 Task: Find connections with filter location Palma with filter topic #Recruitmentwith filter profile language English with filter current company UFLEX Group with filter school Vivekanand School with filter industry Wind Electric Power Generation with filter service category Audio Engineering with filter keywords title CEO
Action: Mouse moved to (502, 69)
Screenshot: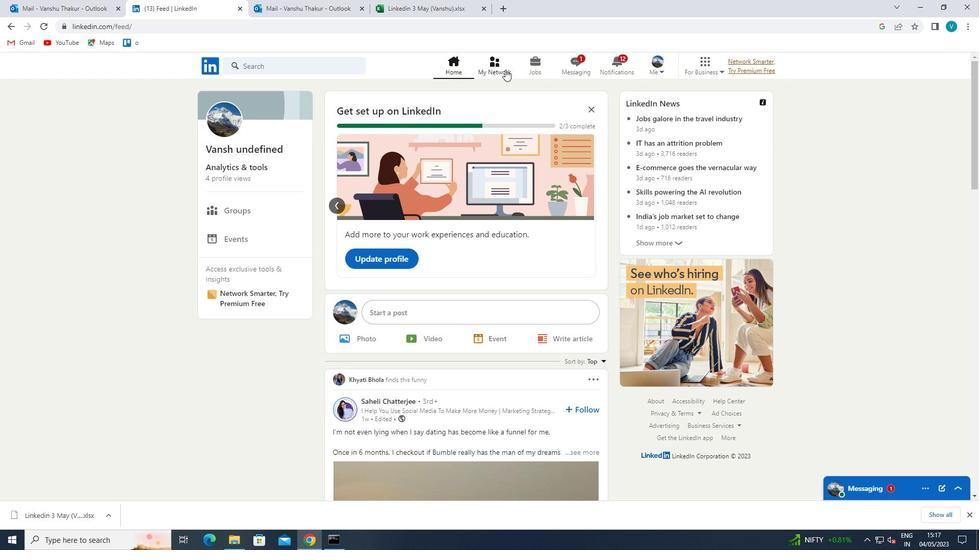 
Action: Mouse pressed left at (502, 69)
Screenshot: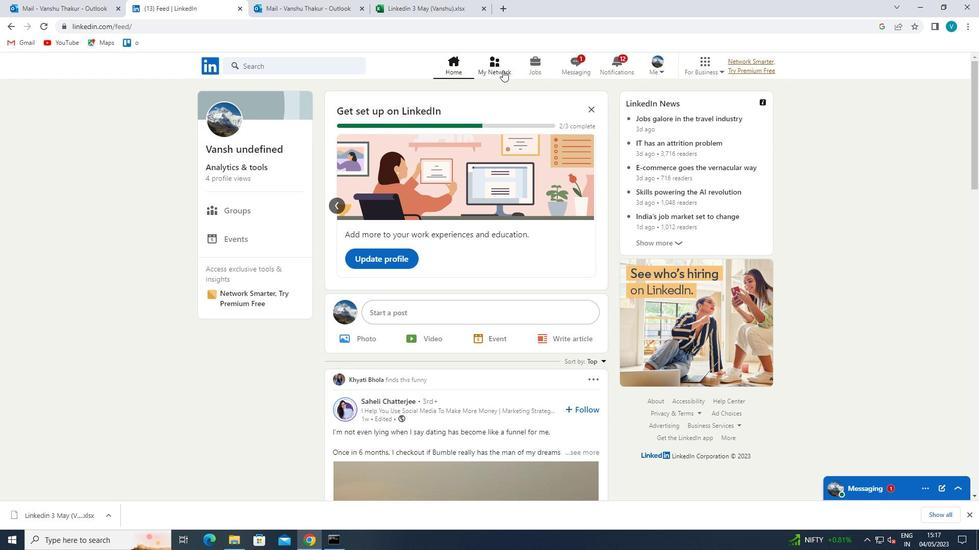 
Action: Mouse moved to (298, 120)
Screenshot: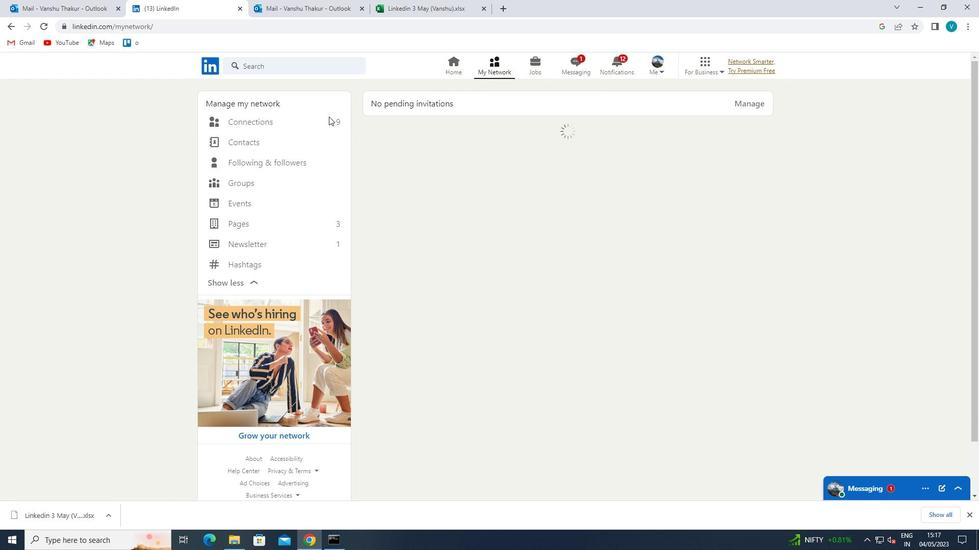 
Action: Mouse pressed left at (298, 120)
Screenshot: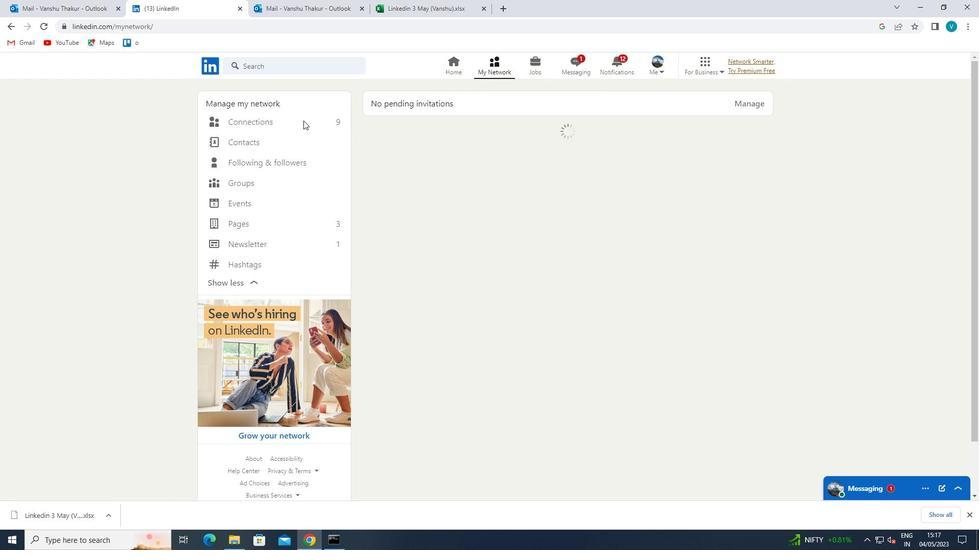 
Action: Mouse moved to (277, 125)
Screenshot: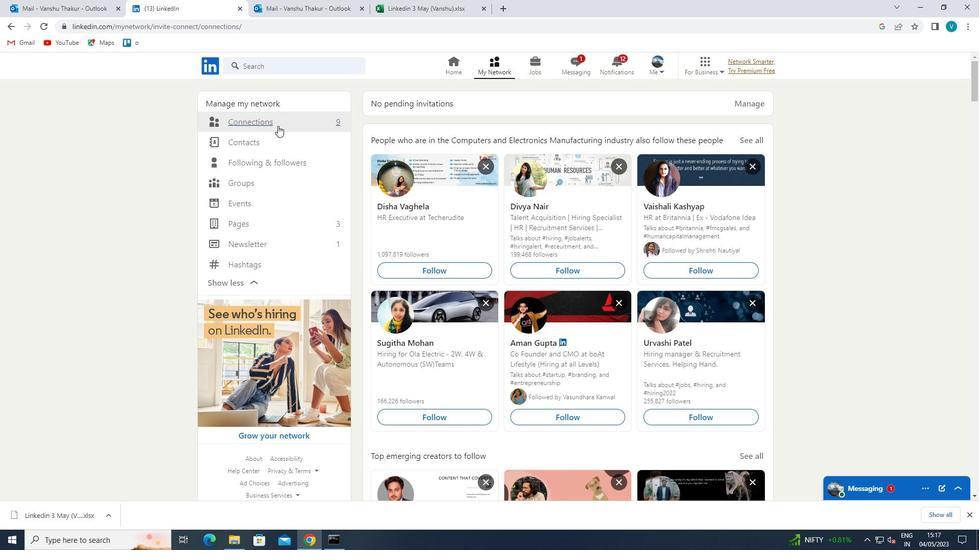 
Action: Mouse pressed left at (277, 125)
Screenshot: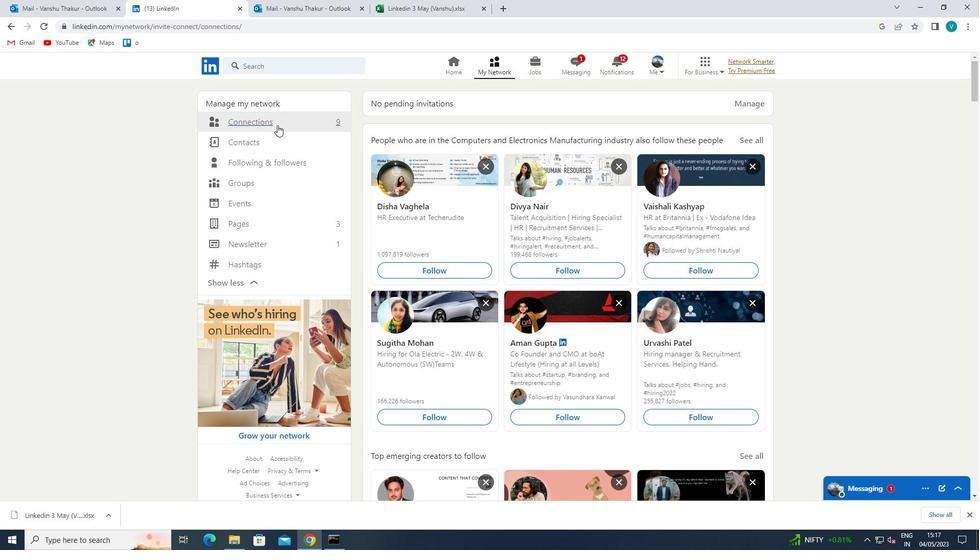 
Action: Mouse moved to (549, 120)
Screenshot: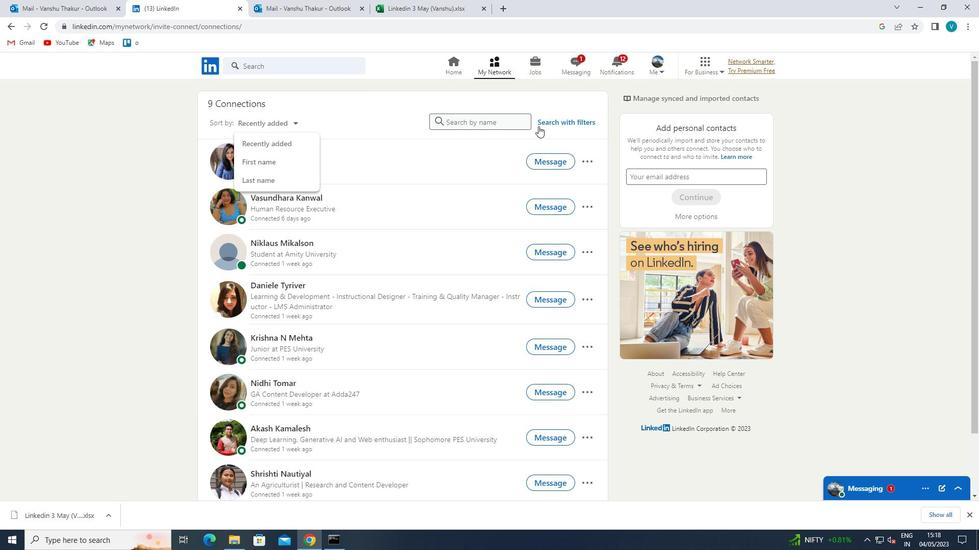 
Action: Mouse pressed left at (549, 120)
Screenshot: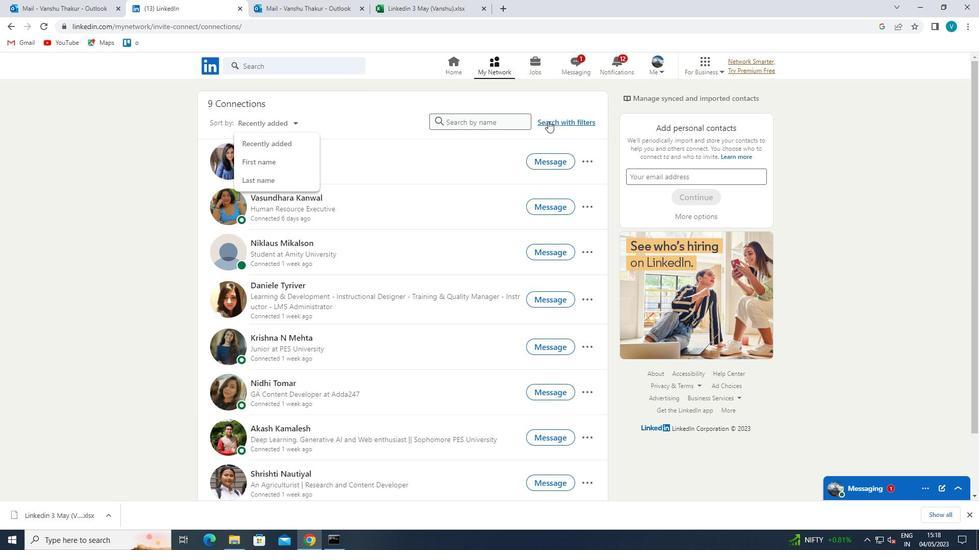 
Action: Mouse moved to (496, 96)
Screenshot: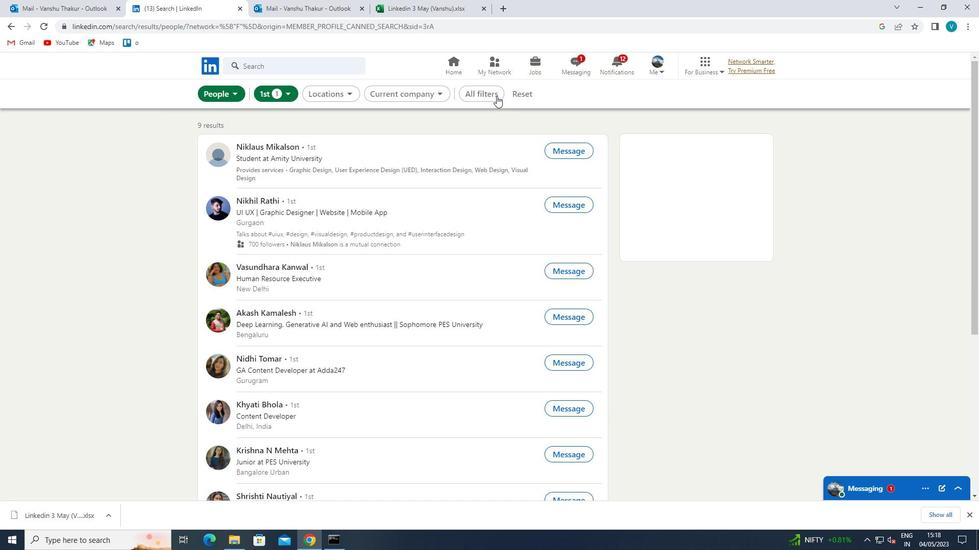 
Action: Mouse pressed left at (496, 96)
Screenshot: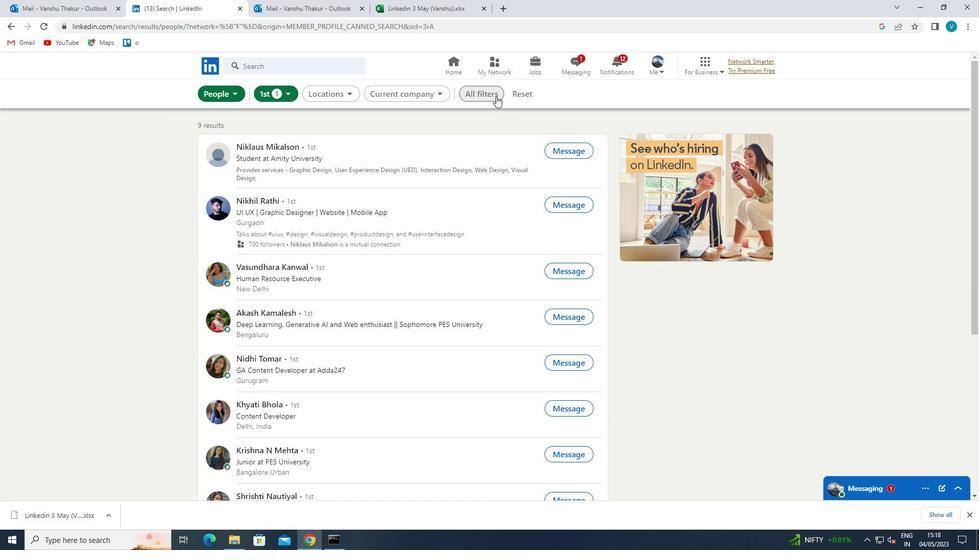 
Action: Mouse moved to (802, 225)
Screenshot: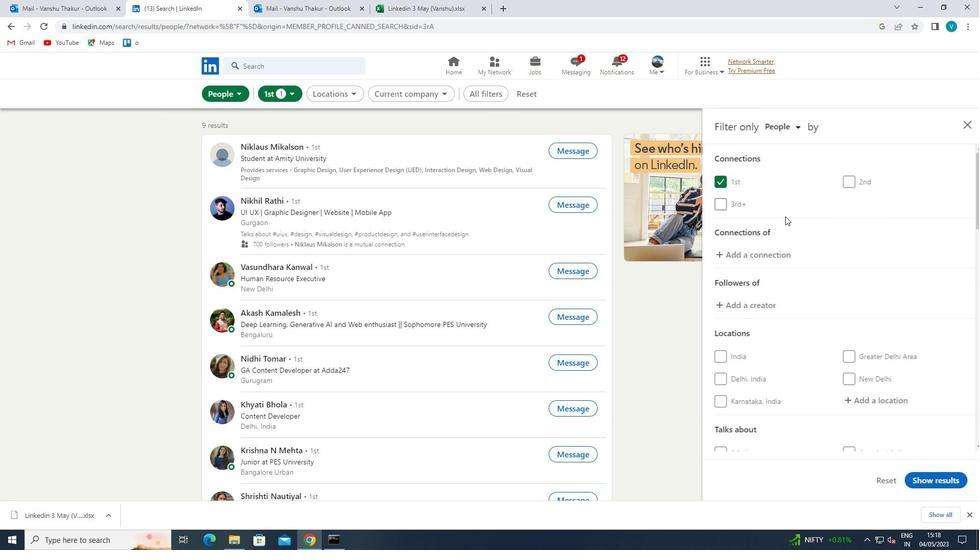 
Action: Mouse scrolled (802, 225) with delta (0, 0)
Screenshot: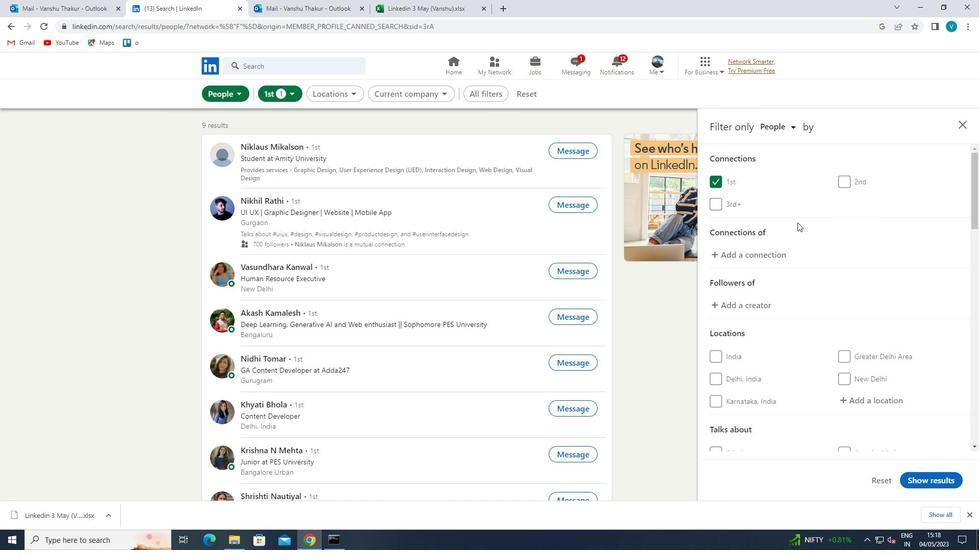 
Action: Mouse moved to (804, 227)
Screenshot: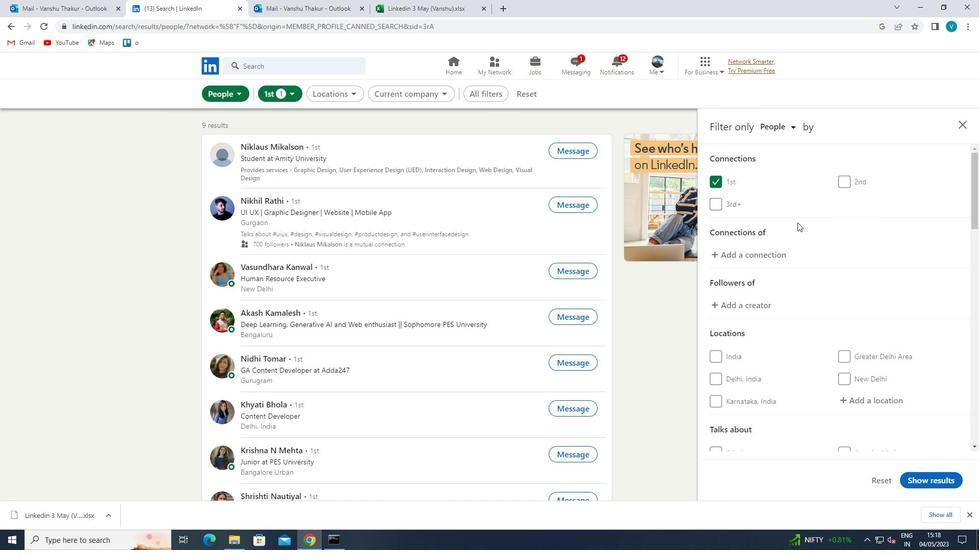 
Action: Mouse scrolled (804, 226) with delta (0, 0)
Screenshot: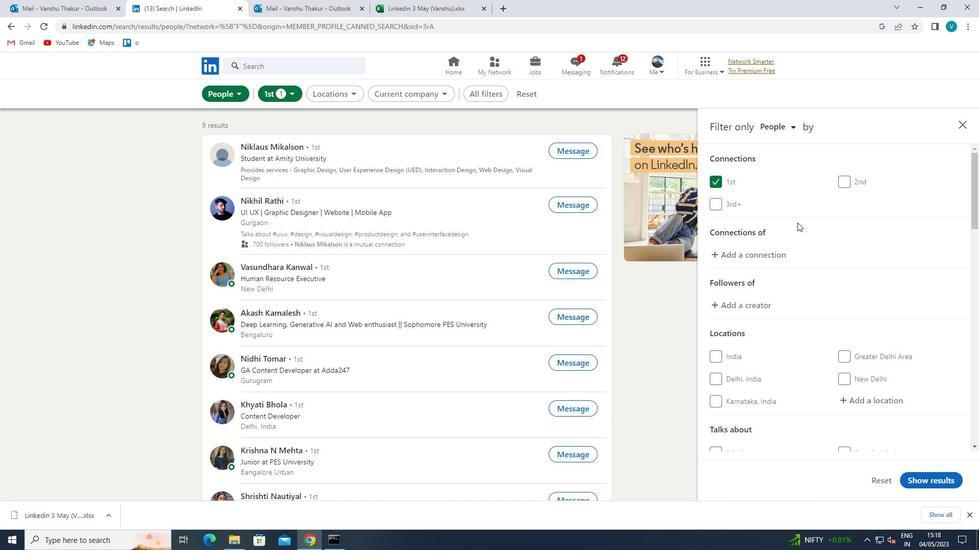 
Action: Mouse moved to (848, 293)
Screenshot: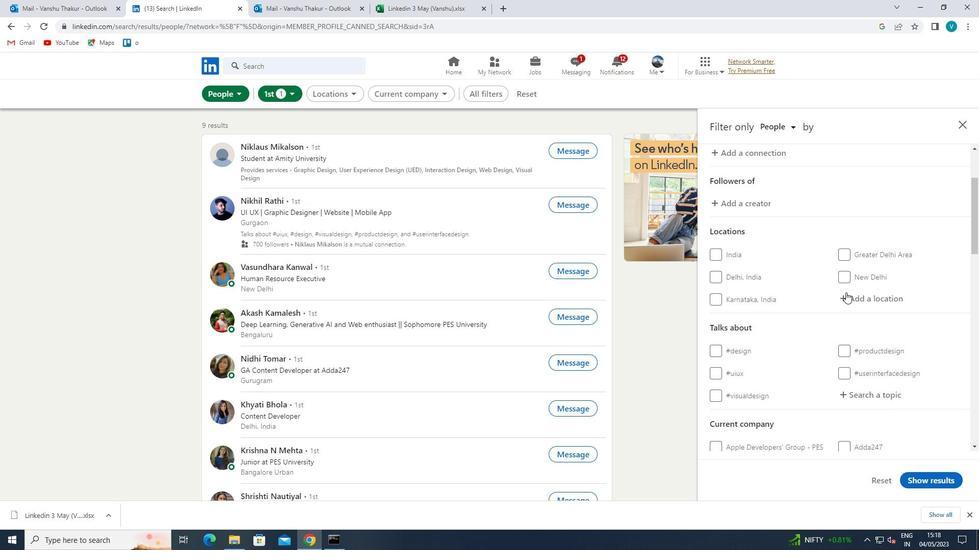 
Action: Mouse pressed left at (848, 293)
Screenshot: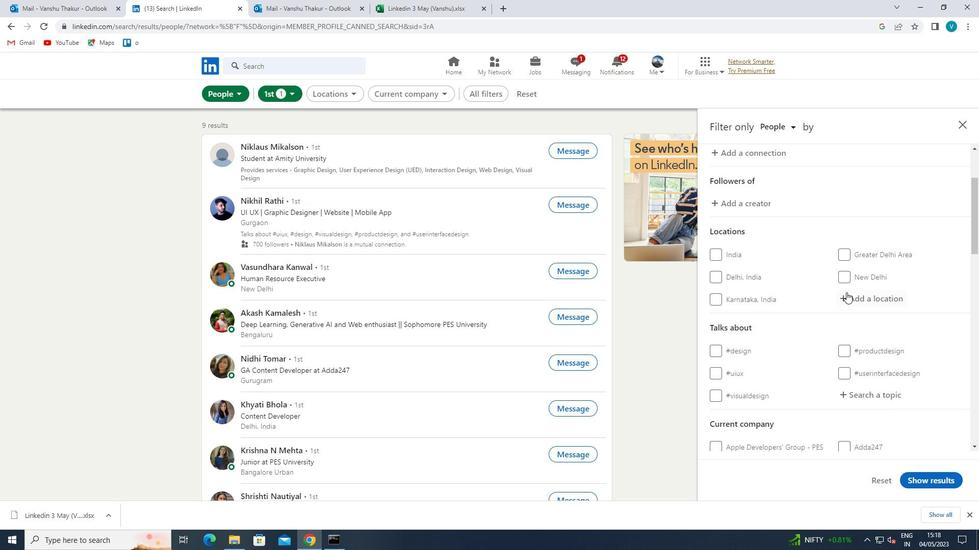 
Action: Mouse moved to (739, 269)
Screenshot: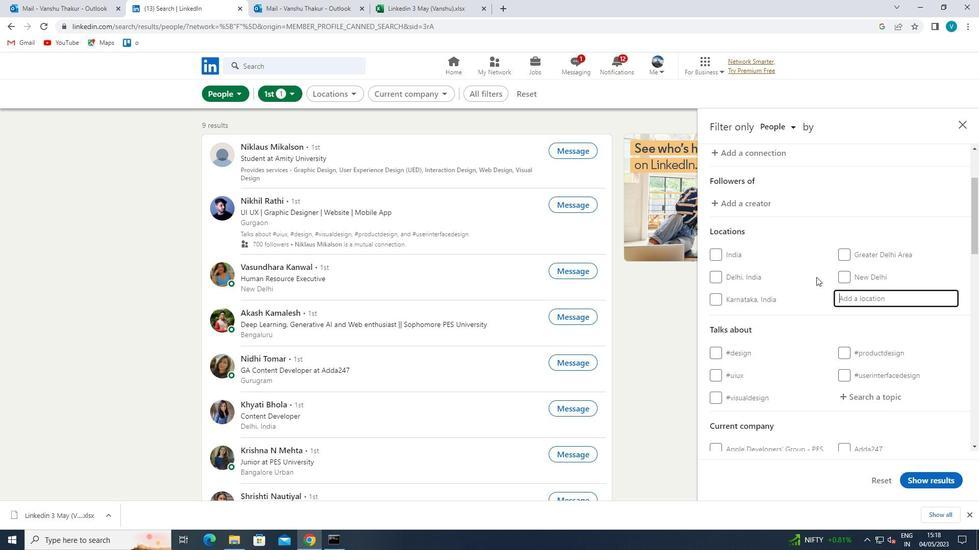 
Action: Key pressed <Key.shift>PALMA
Screenshot: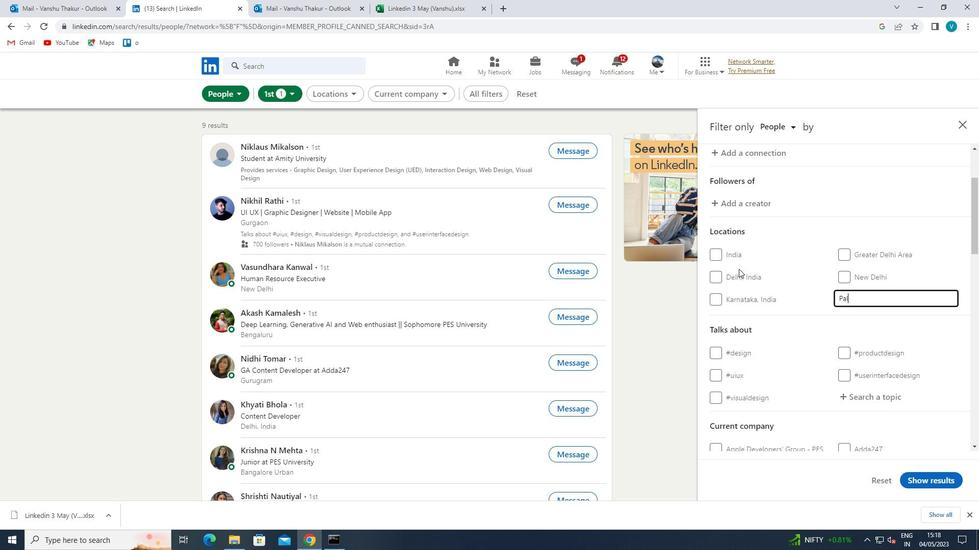 
Action: Mouse moved to (744, 311)
Screenshot: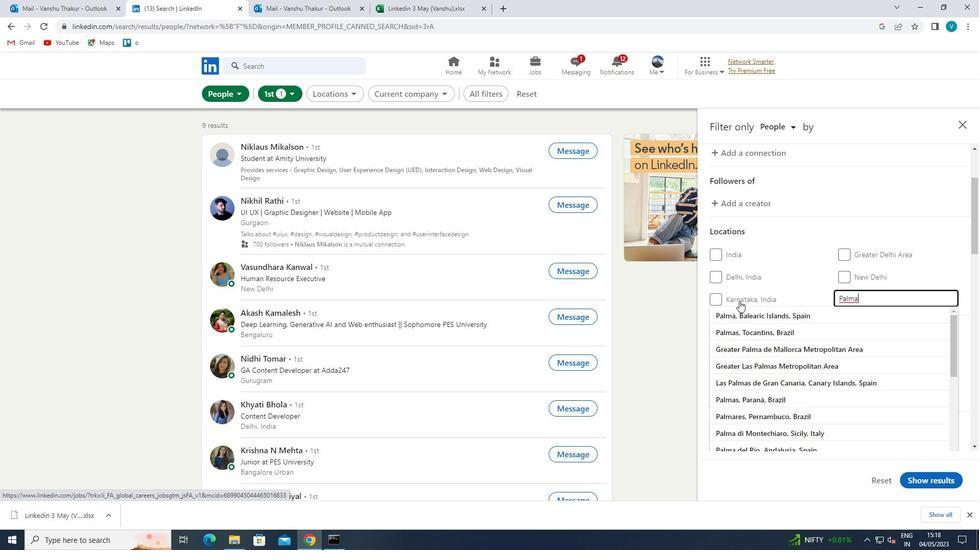 
Action: Mouse pressed left at (744, 311)
Screenshot: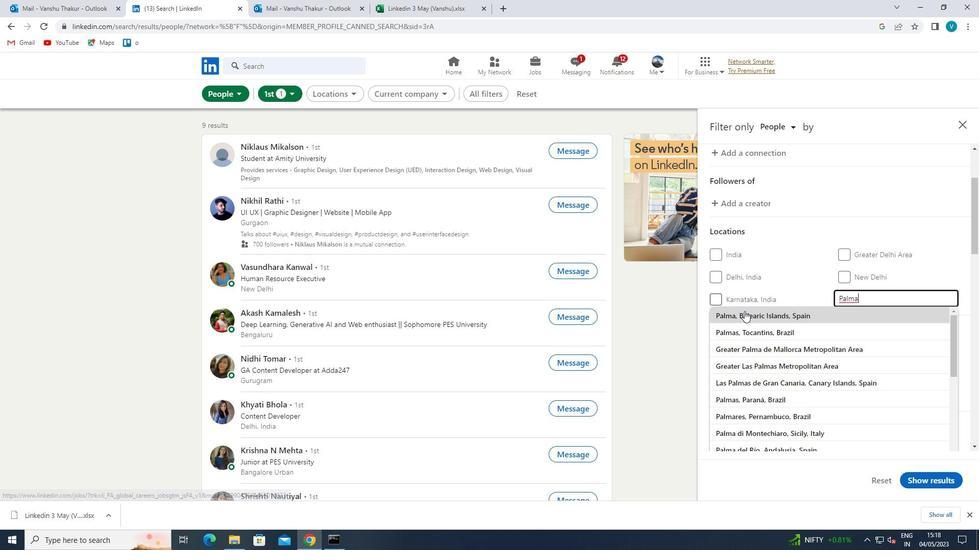 
Action: Mouse moved to (836, 324)
Screenshot: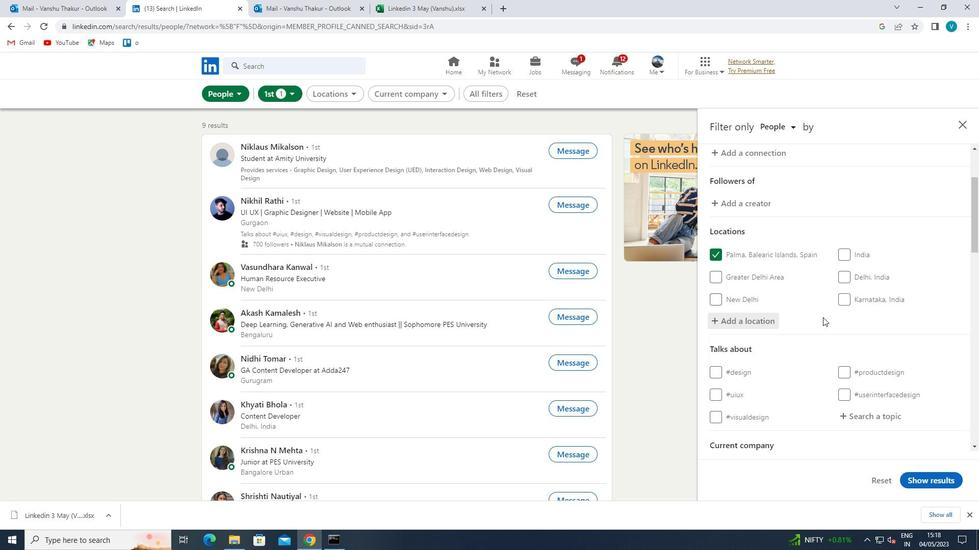 
Action: Mouse scrolled (836, 323) with delta (0, 0)
Screenshot: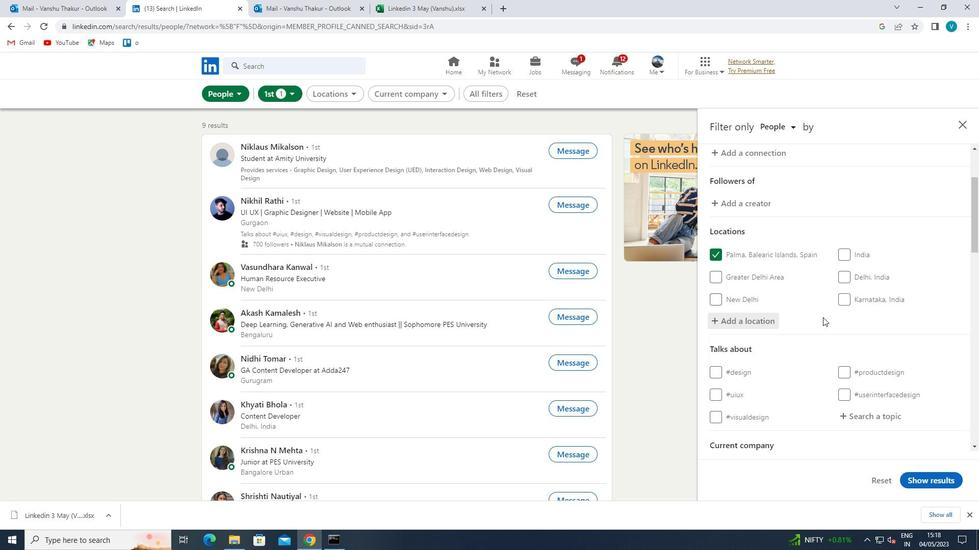 
Action: Mouse moved to (838, 325)
Screenshot: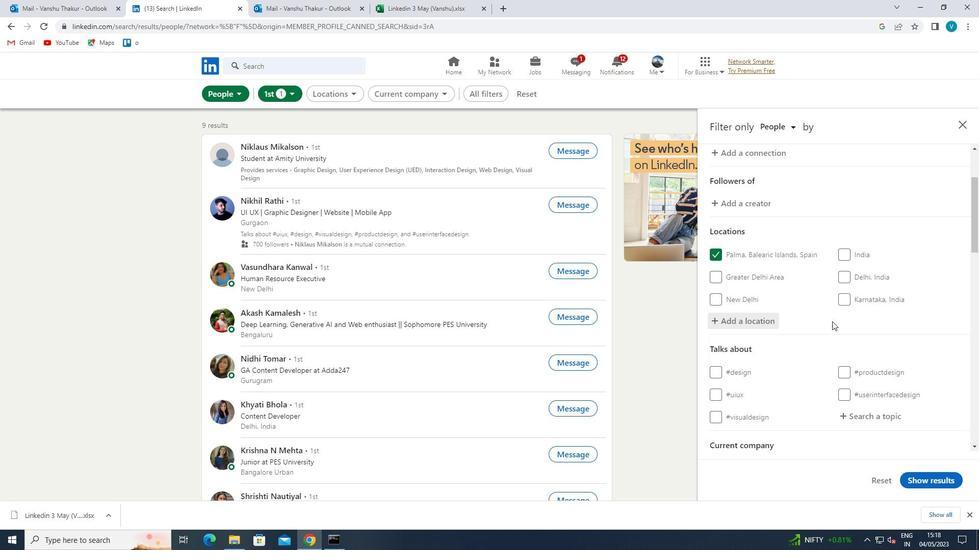 
Action: Mouse scrolled (838, 325) with delta (0, 0)
Screenshot: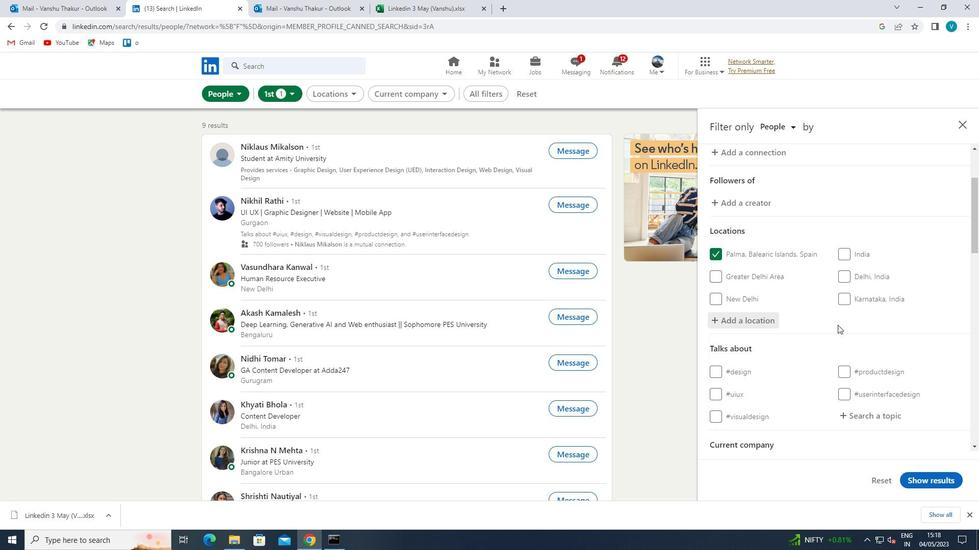 
Action: Mouse moved to (869, 314)
Screenshot: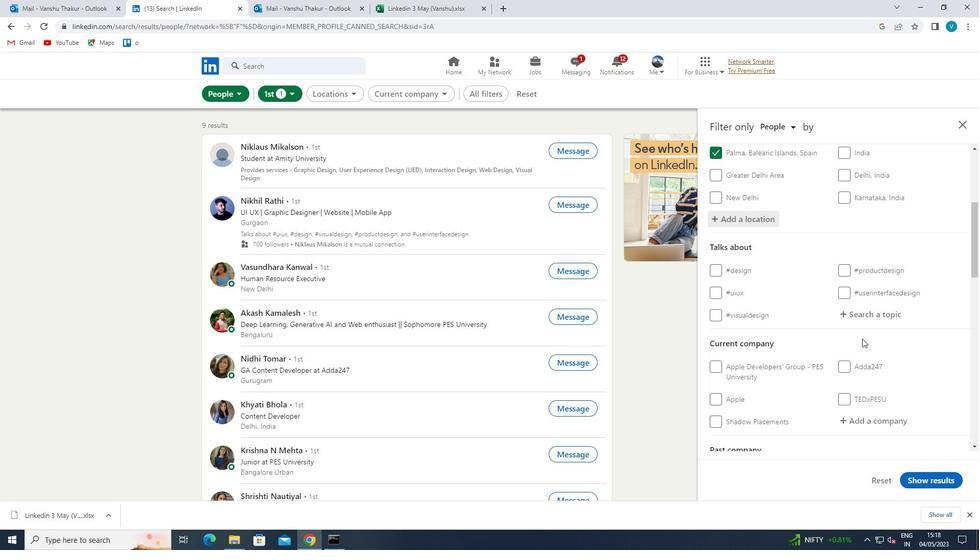 
Action: Mouse pressed left at (869, 314)
Screenshot: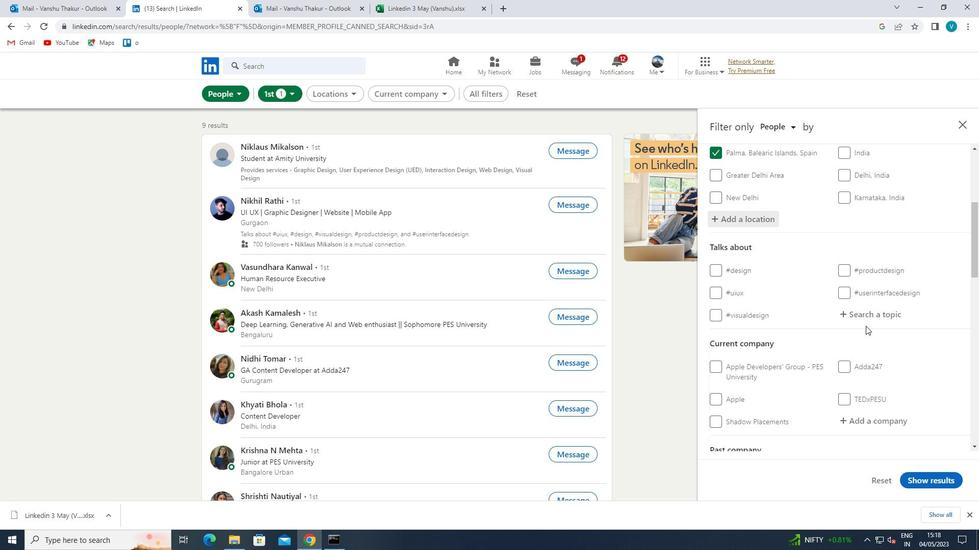 
Action: Mouse moved to (870, 314)
Screenshot: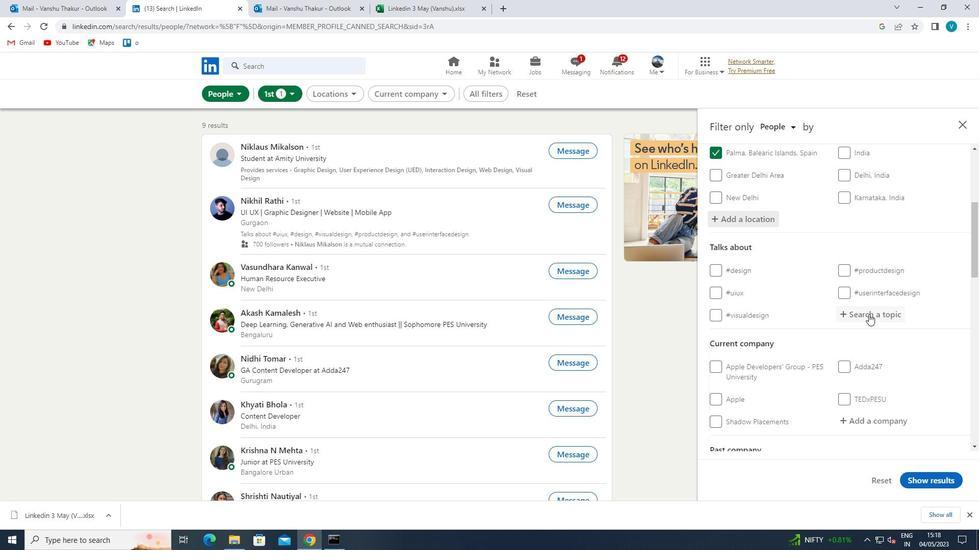 
Action: Key pressed RECRUIT
Screenshot: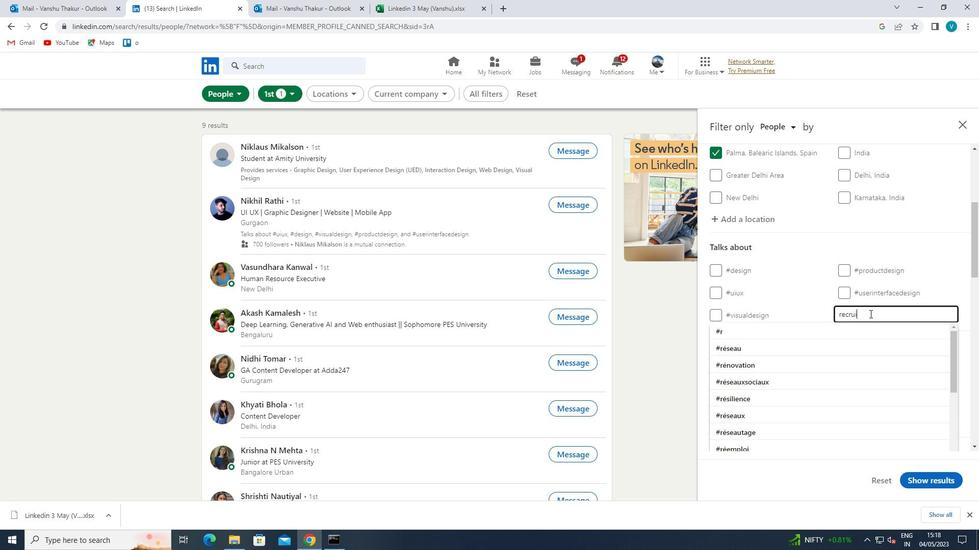 
Action: Mouse moved to (819, 328)
Screenshot: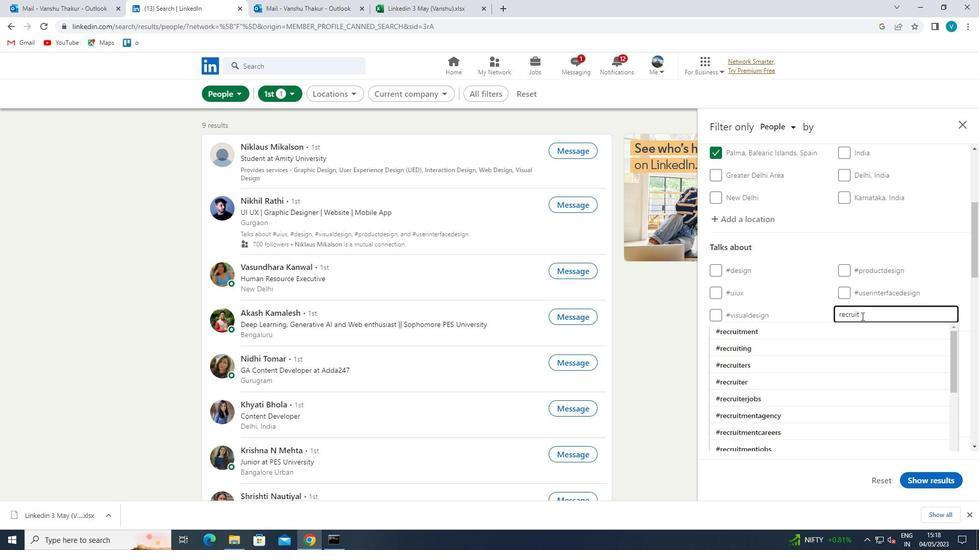 
Action: Mouse pressed left at (819, 328)
Screenshot: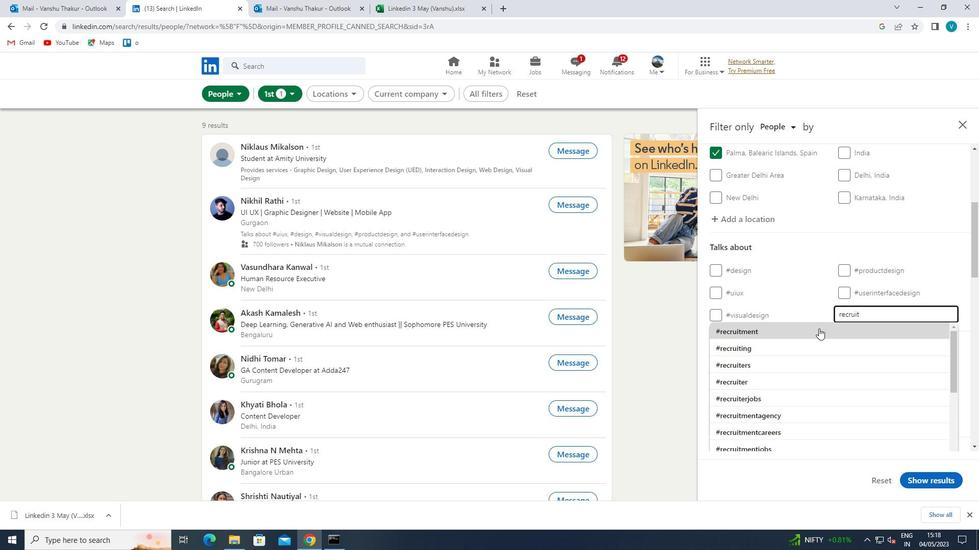 
Action: Mouse scrolled (819, 328) with delta (0, 0)
Screenshot: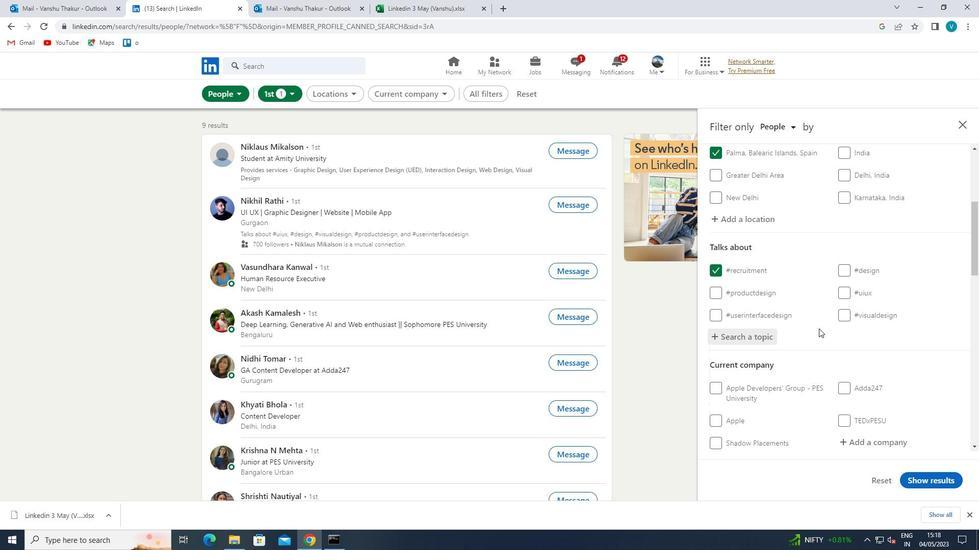 
Action: Mouse scrolled (819, 328) with delta (0, 0)
Screenshot: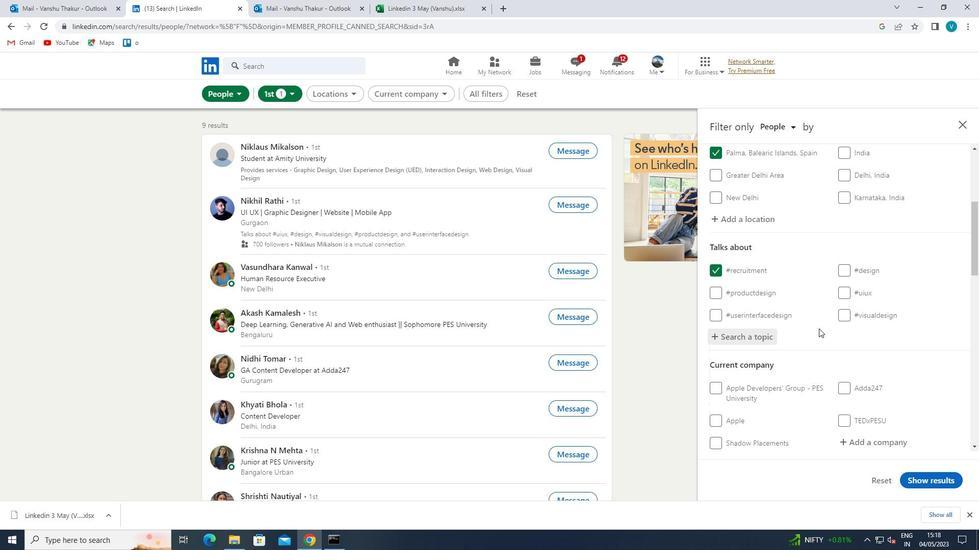 
Action: Mouse scrolled (819, 328) with delta (0, 0)
Screenshot: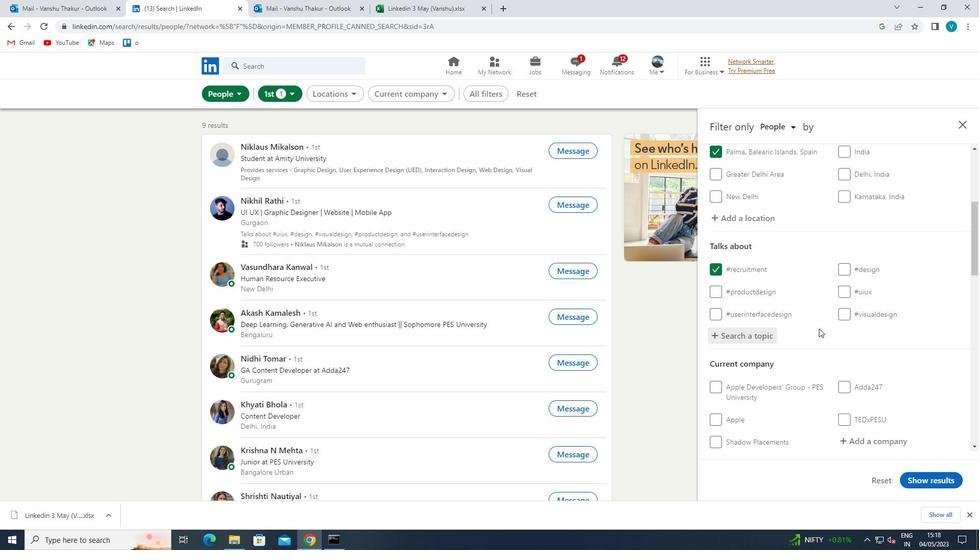 
Action: Mouse scrolled (819, 328) with delta (0, 0)
Screenshot: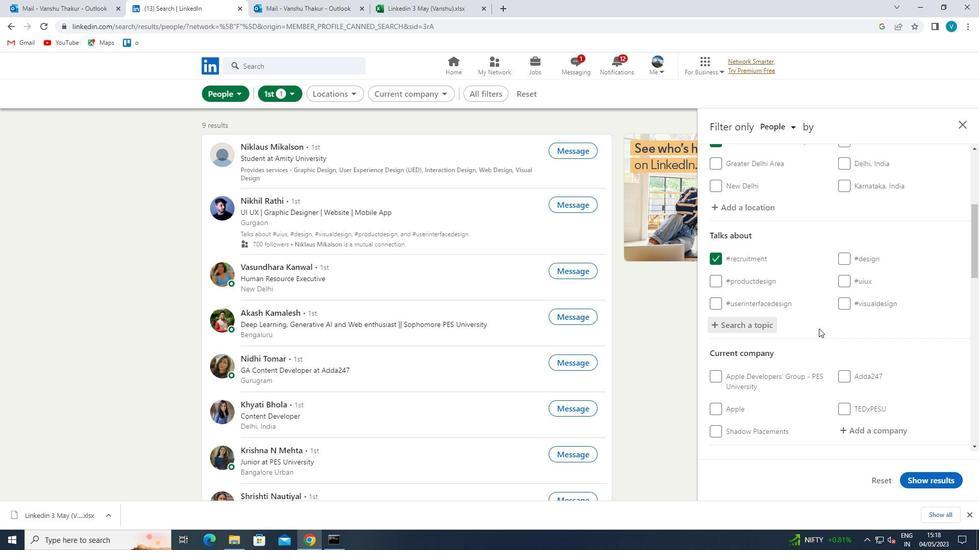 
Action: Mouse scrolled (819, 328) with delta (0, 0)
Screenshot: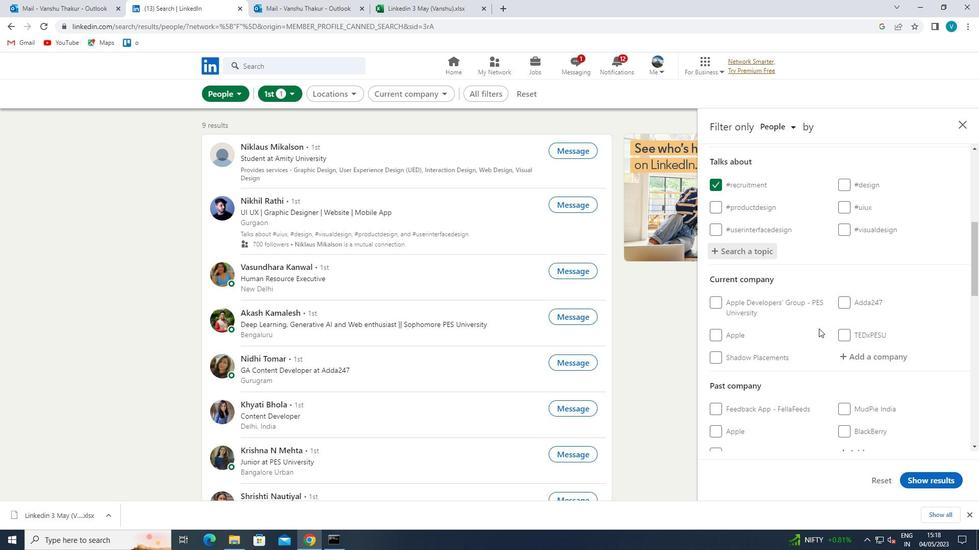 
Action: Mouse scrolled (819, 328) with delta (0, 0)
Screenshot: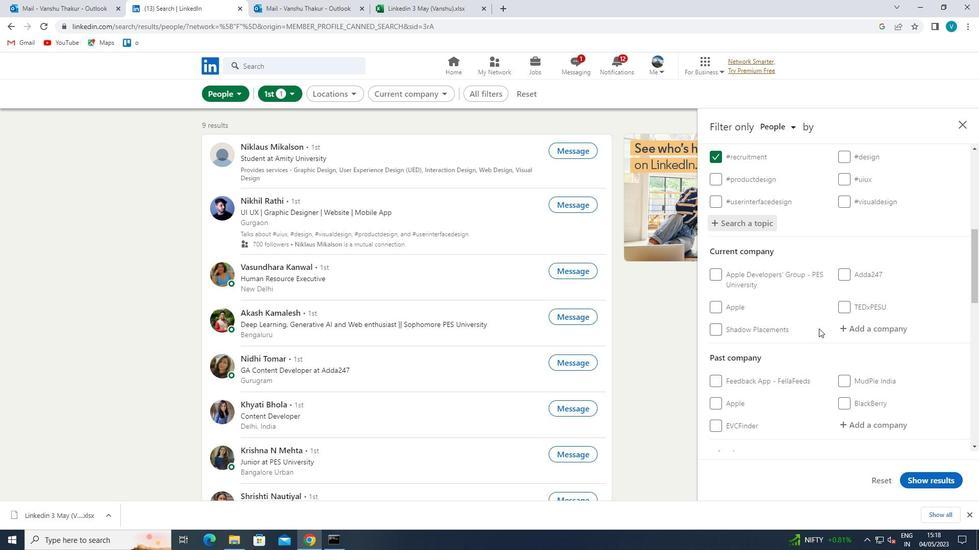 
Action: Mouse scrolled (819, 328) with delta (0, 0)
Screenshot: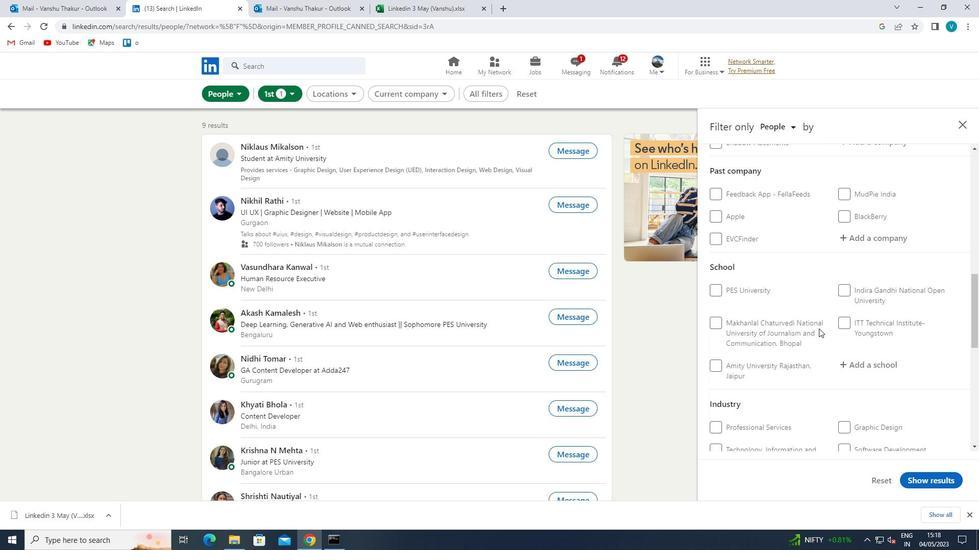 
Action: Mouse scrolled (819, 328) with delta (0, 0)
Screenshot: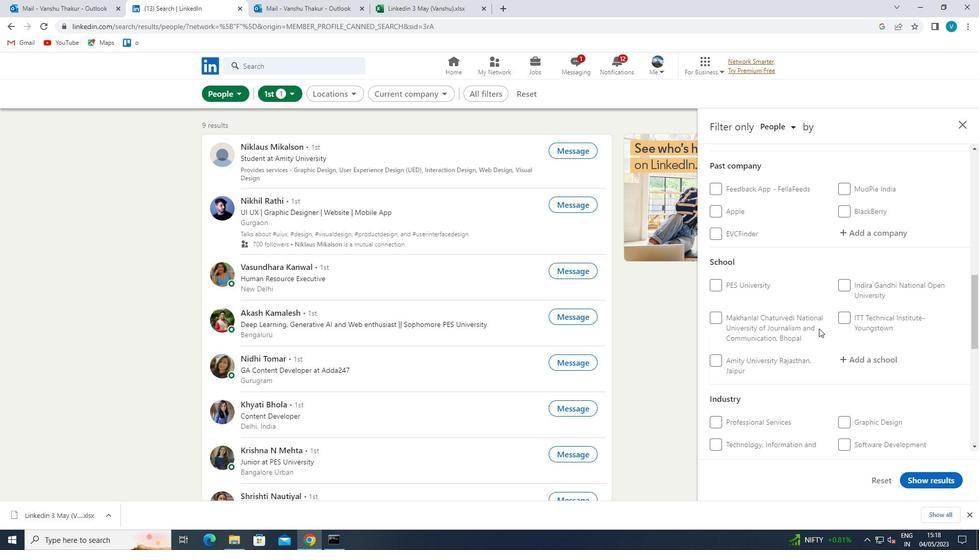 
Action: Mouse moved to (717, 436)
Screenshot: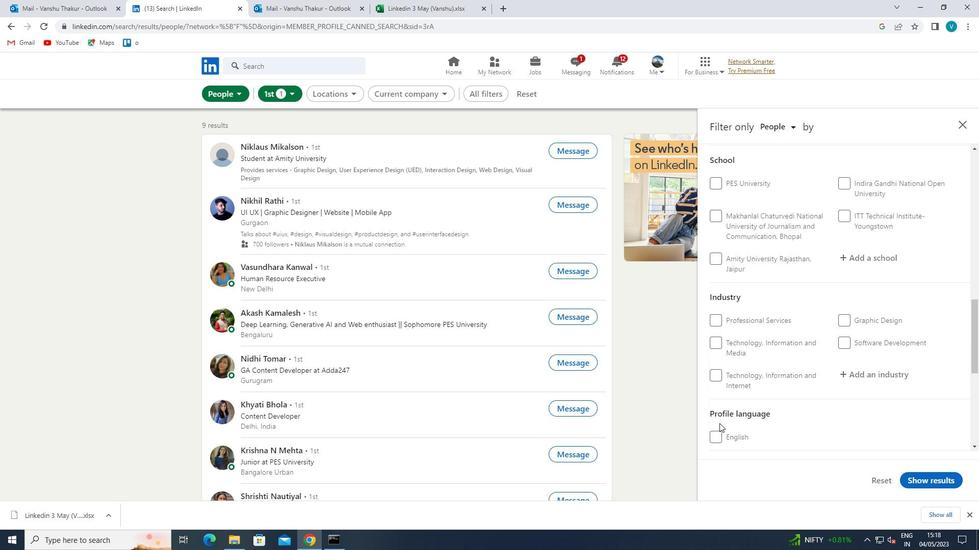 
Action: Mouse pressed left at (717, 436)
Screenshot: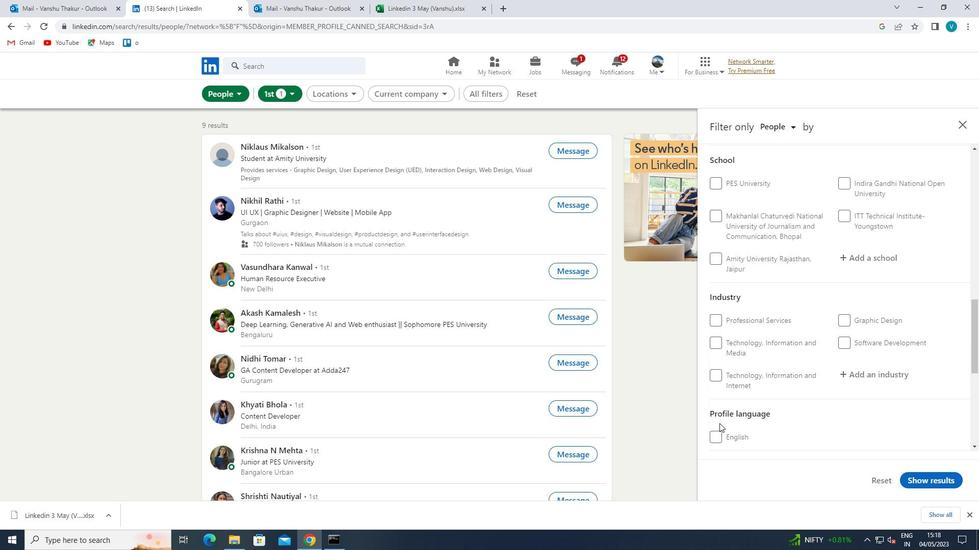 
Action: Mouse moved to (822, 417)
Screenshot: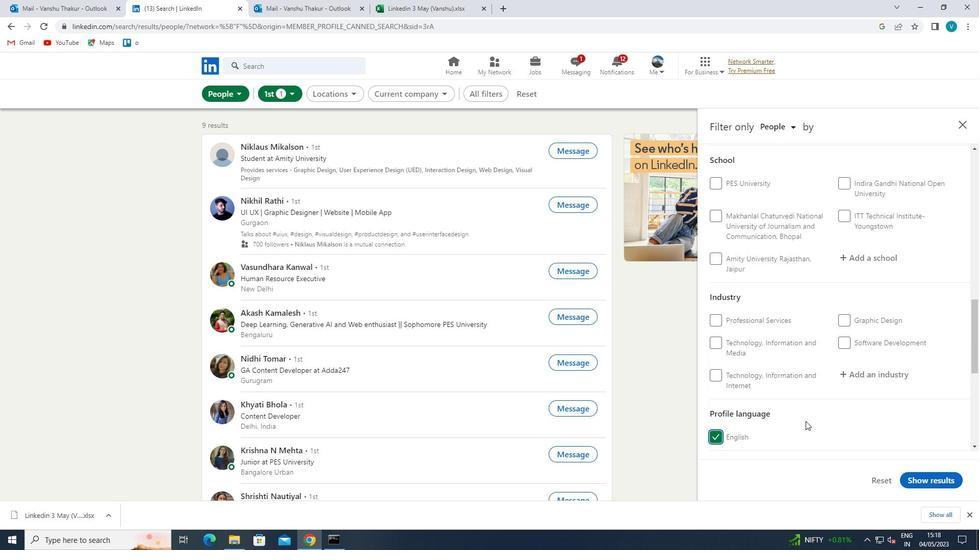 
Action: Mouse scrolled (822, 417) with delta (0, 0)
Screenshot: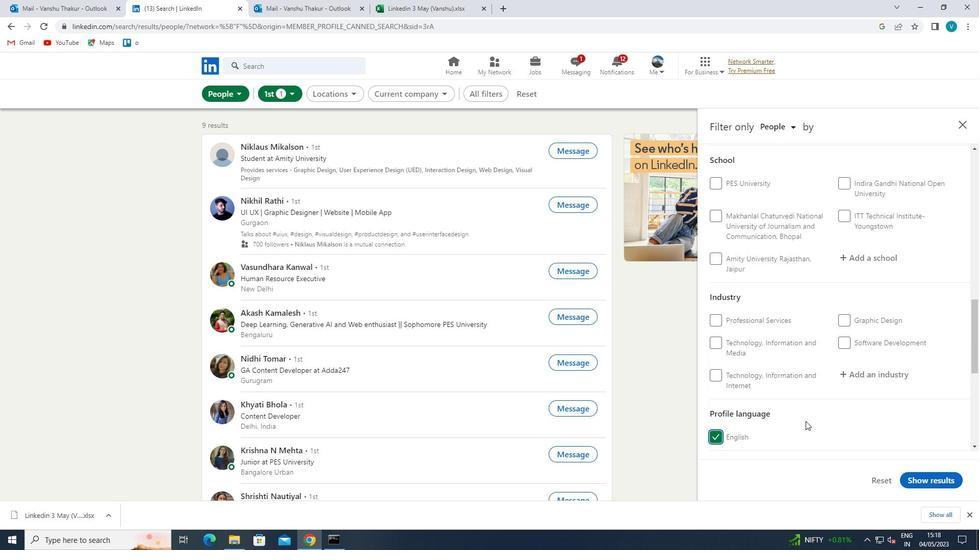 
Action: Mouse moved to (823, 416)
Screenshot: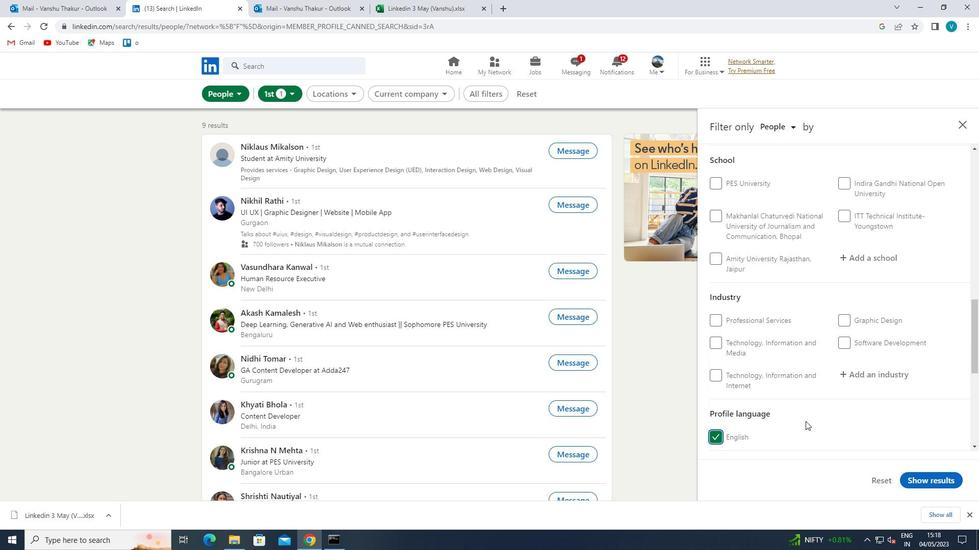 
Action: Mouse scrolled (823, 417) with delta (0, 0)
Screenshot: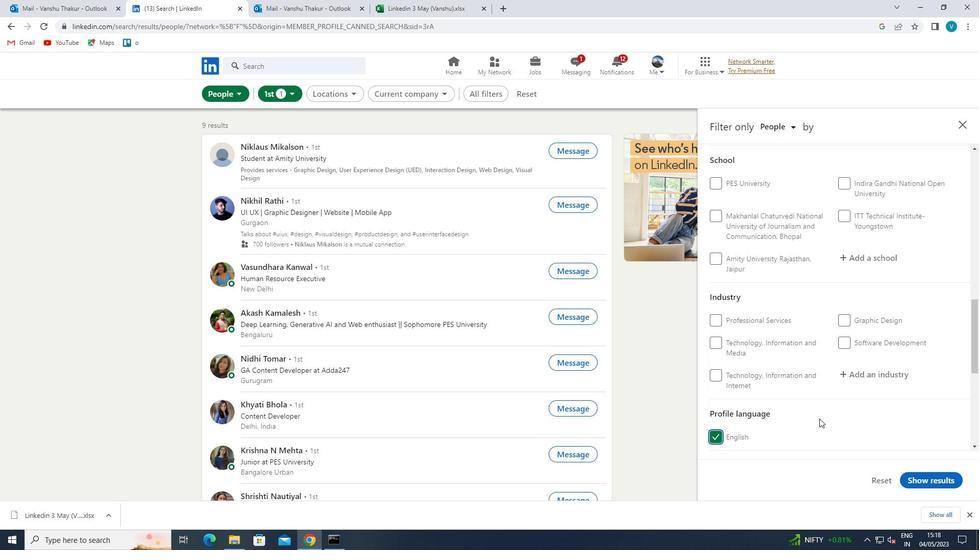 
Action: Mouse scrolled (823, 417) with delta (0, 0)
Screenshot: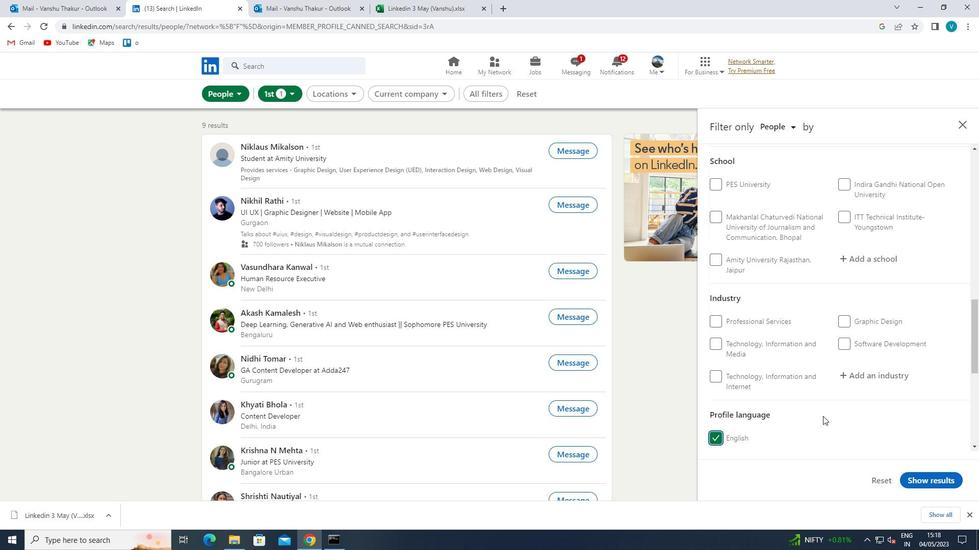 
Action: Mouse scrolled (823, 417) with delta (0, 0)
Screenshot: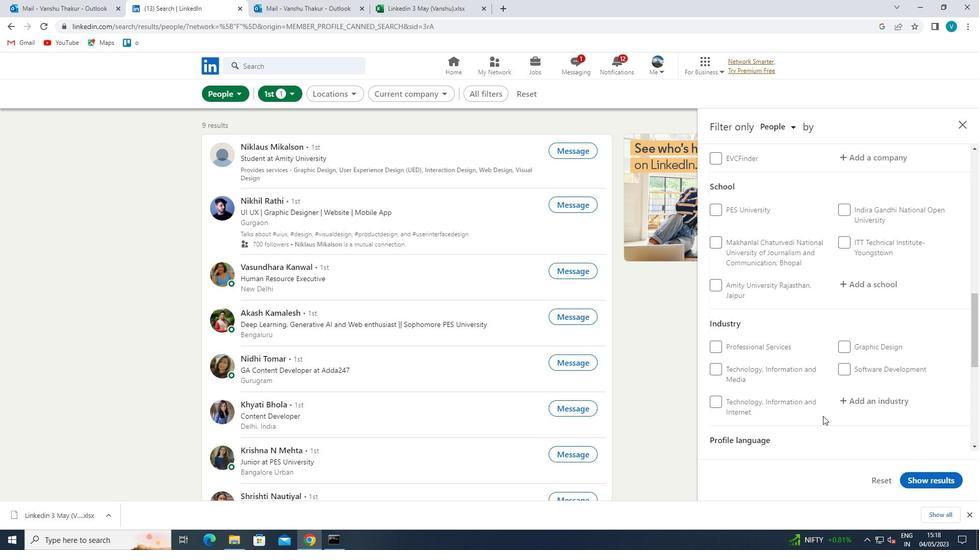 
Action: Mouse moved to (823, 416)
Screenshot: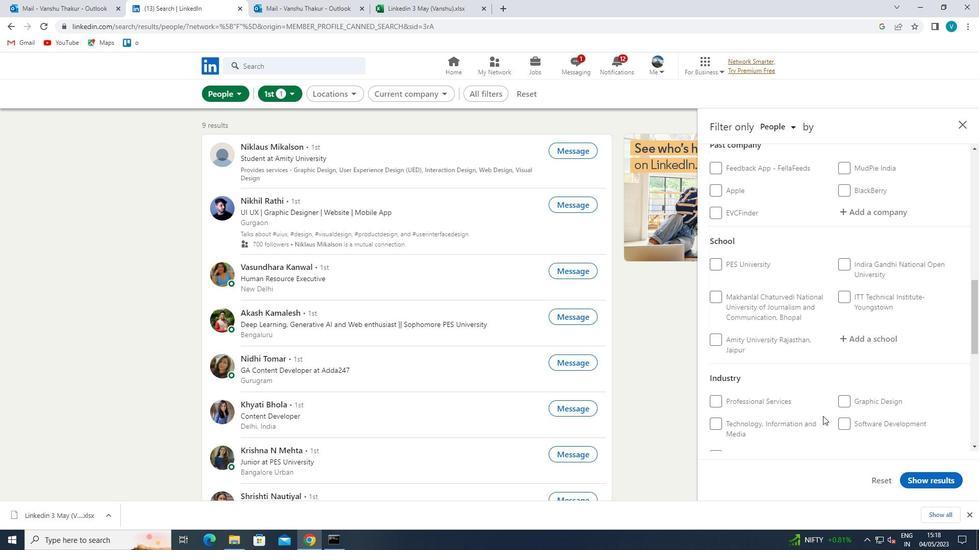 
Action: Mouse scrolled (823, 417) with delta (0, 0)
Screenshot: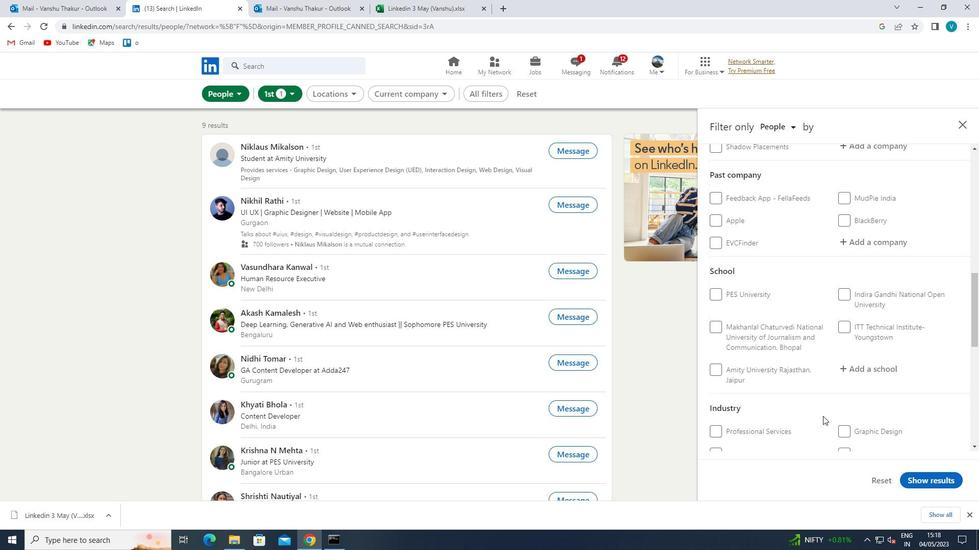 
Action: Mouse scrolled (823, 417) with delta (0, 0)
Screenshot: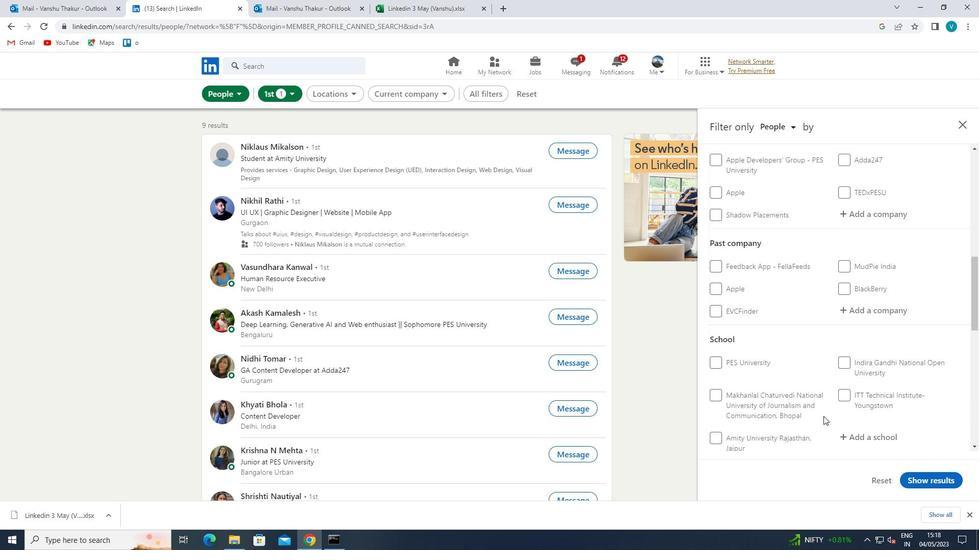 
Action: Mouse moved to (868, 342)
Screenshot: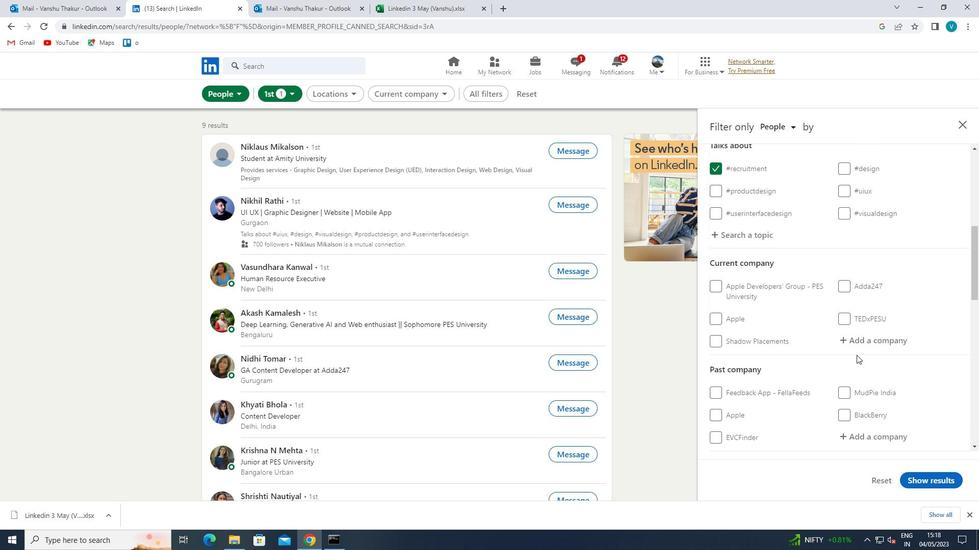 
Action: Mouse pressed left at (868, 342)
Screenshot: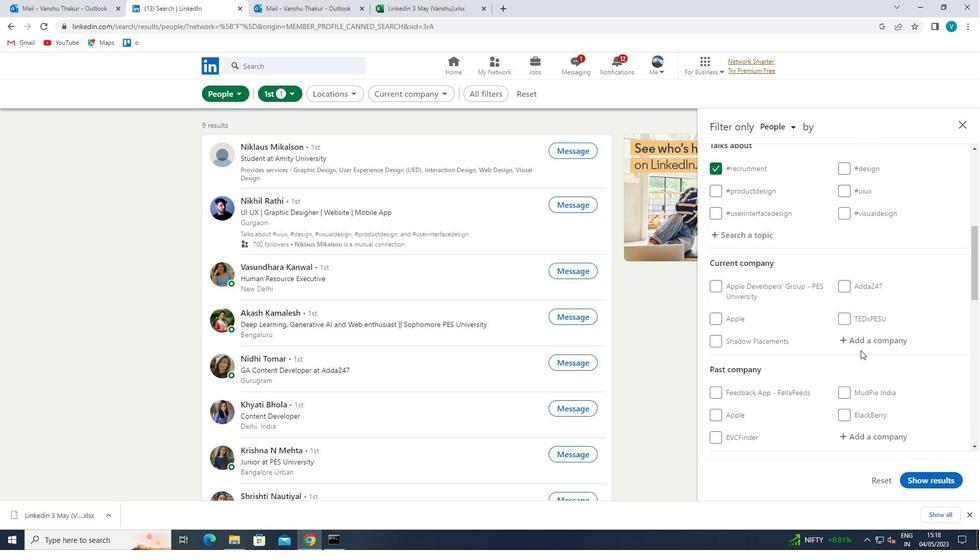 
Action: Mouse moved to (740, 384)
Screenshot: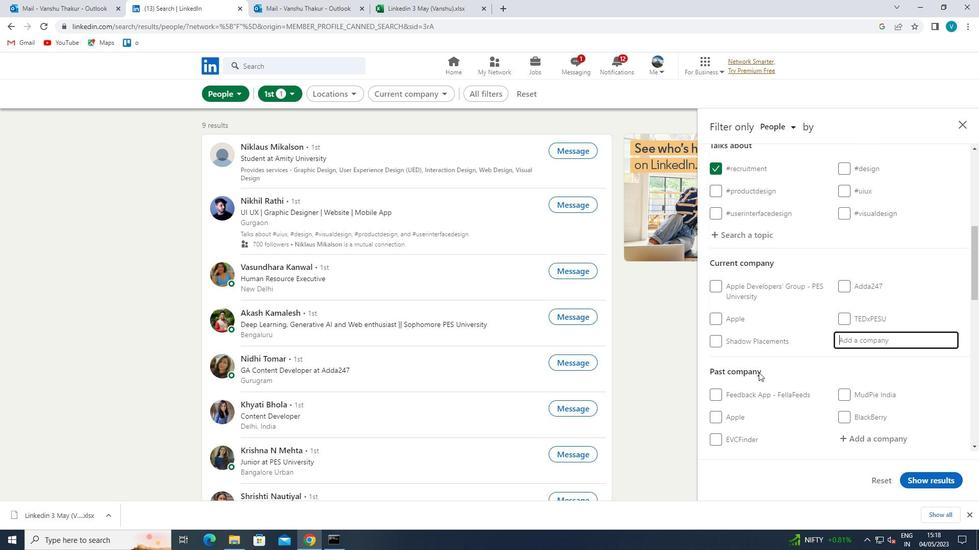 
Action: Key pressed <Key.shift>UFLEX
Screenshot: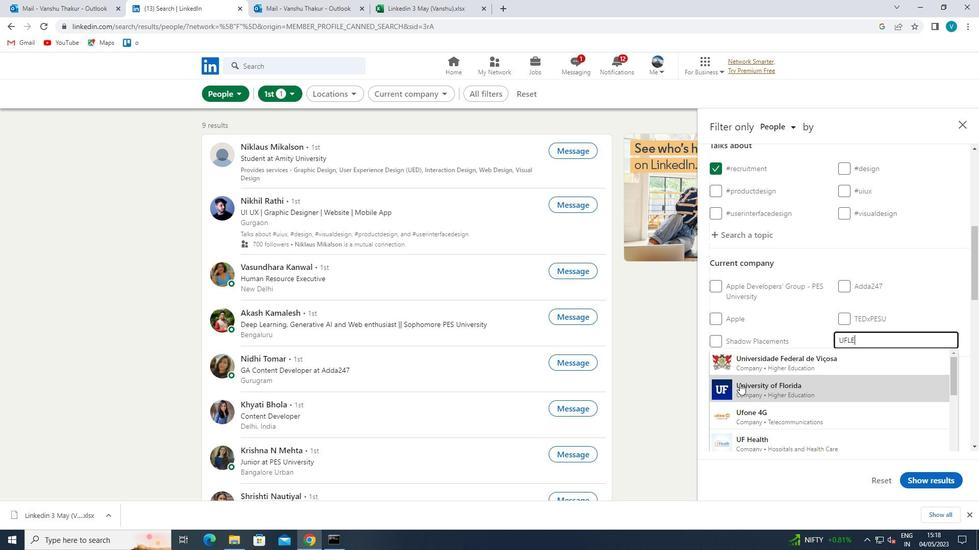 
Action: Mouse moved to (735, 389)
Screenshot: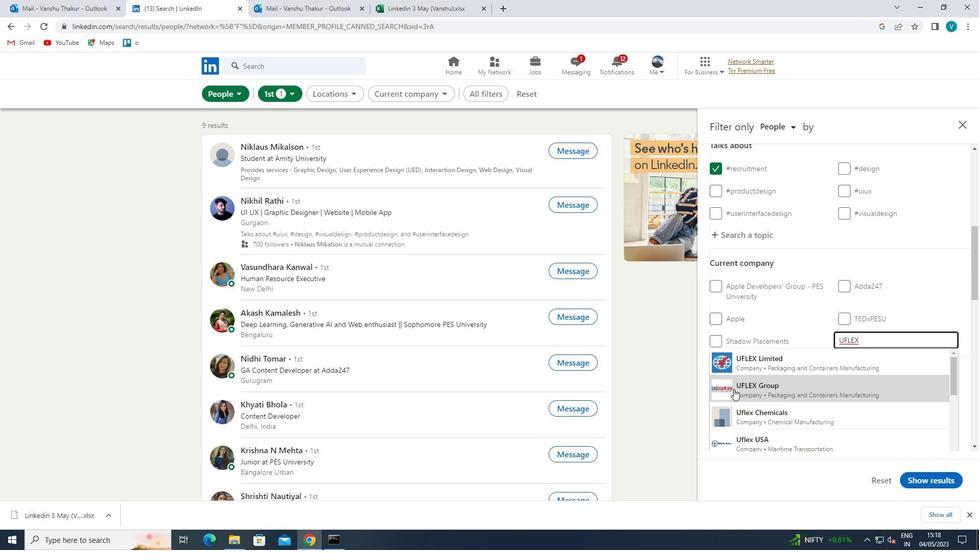 
Action: Mouse pressed left at (735, 389)
Screenshot: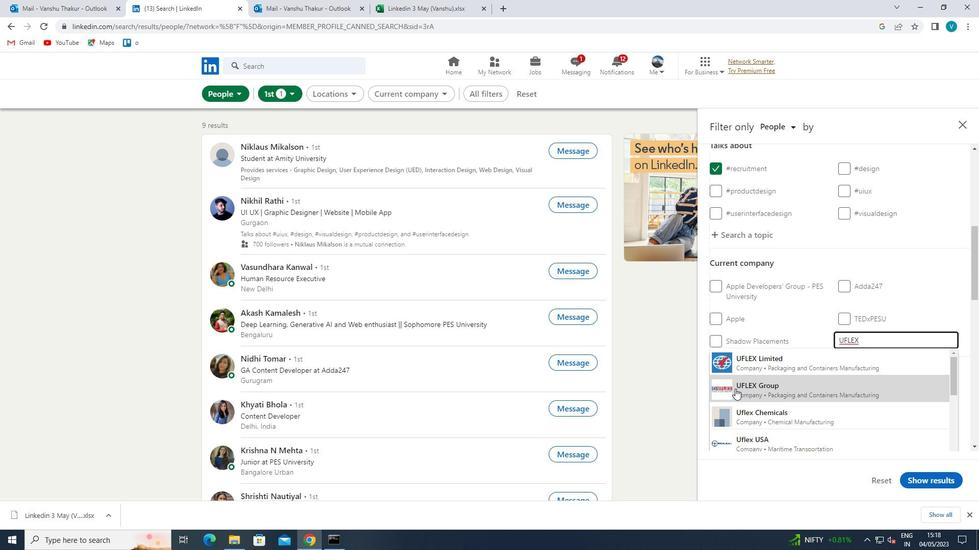 
Action: Mouse moved to (769, 366)
Screenshot: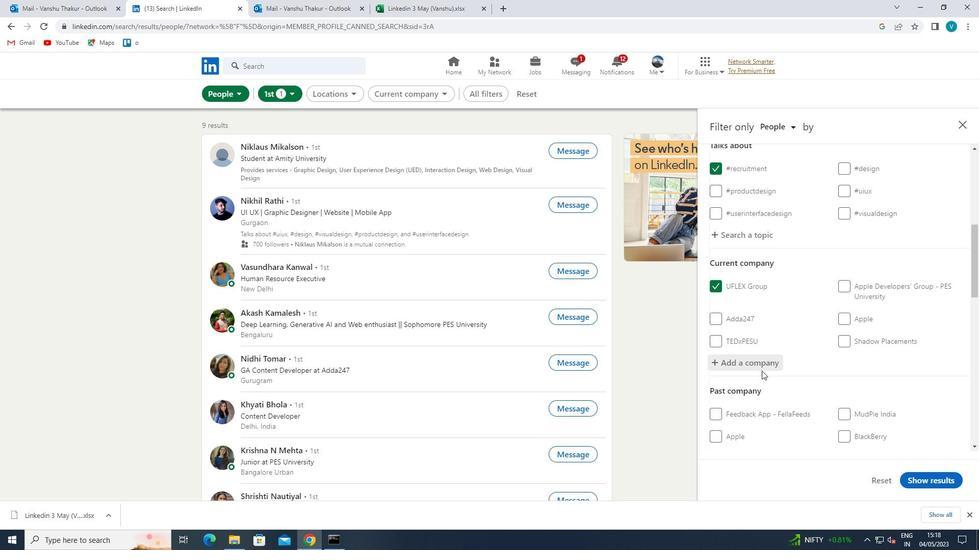 
Action: Mouse scrolled (769, 365) with delta (0, 0)
Screenshot: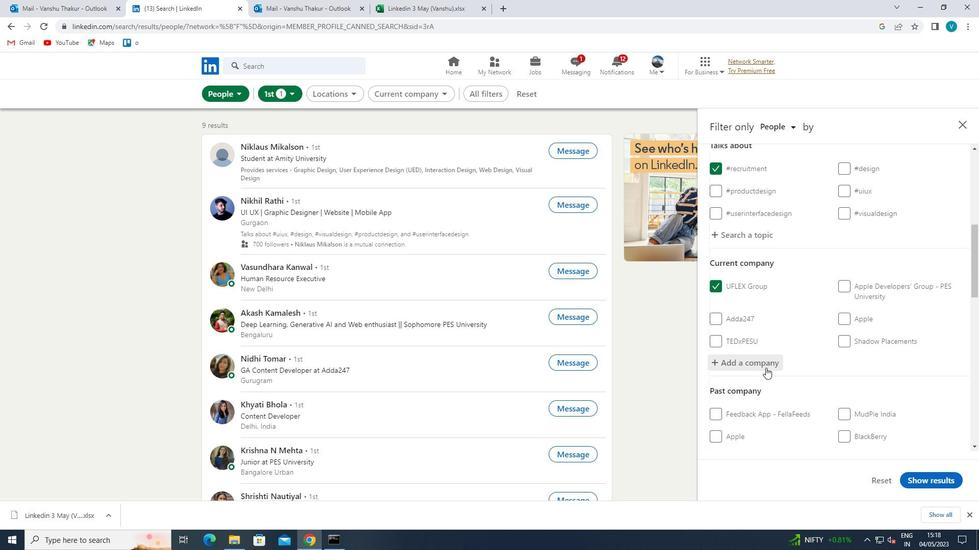 
Action: Mouse scrolled (769, 365) with delta (0, 0)
Screenshot: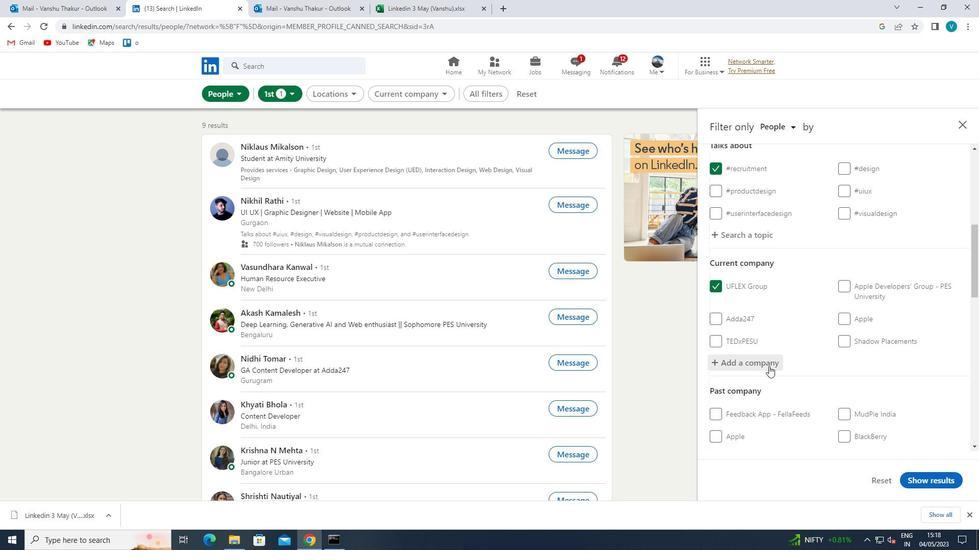 
Action: Mouse moved to (771, 365)
Screenshot: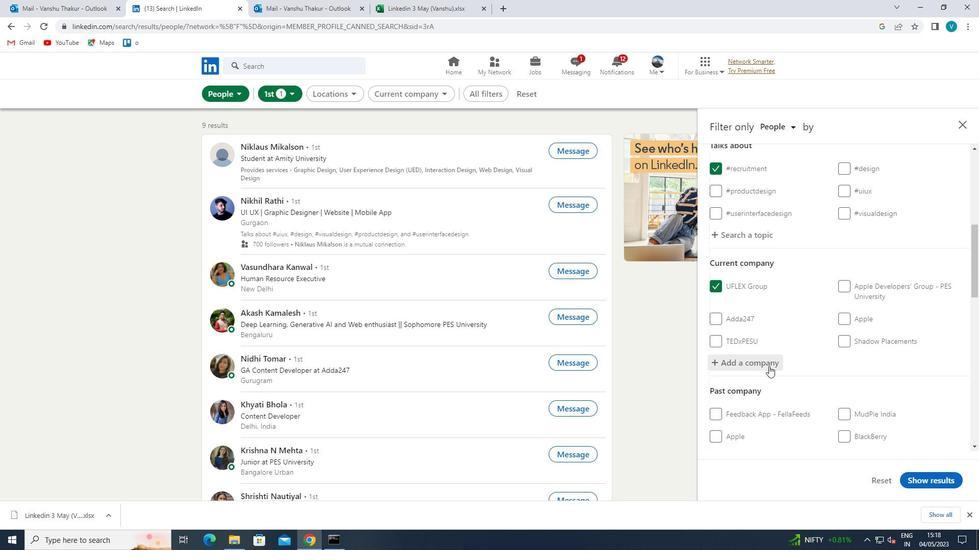 
Action: Mouse scrolled (771, 365) with delta (0, 0)
Screenshot: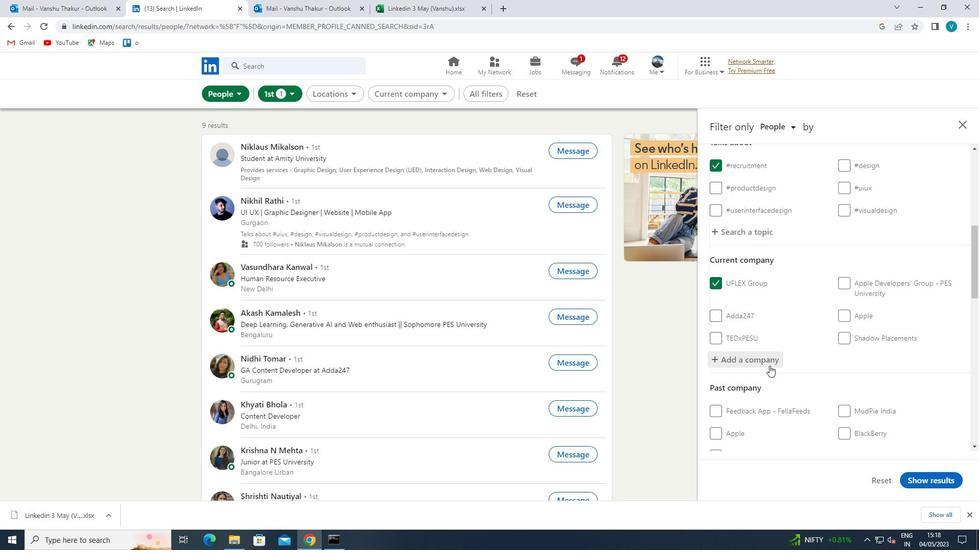 
Action: Mouse scrolled (771, 365) with delta (0, 0)
Screenshot: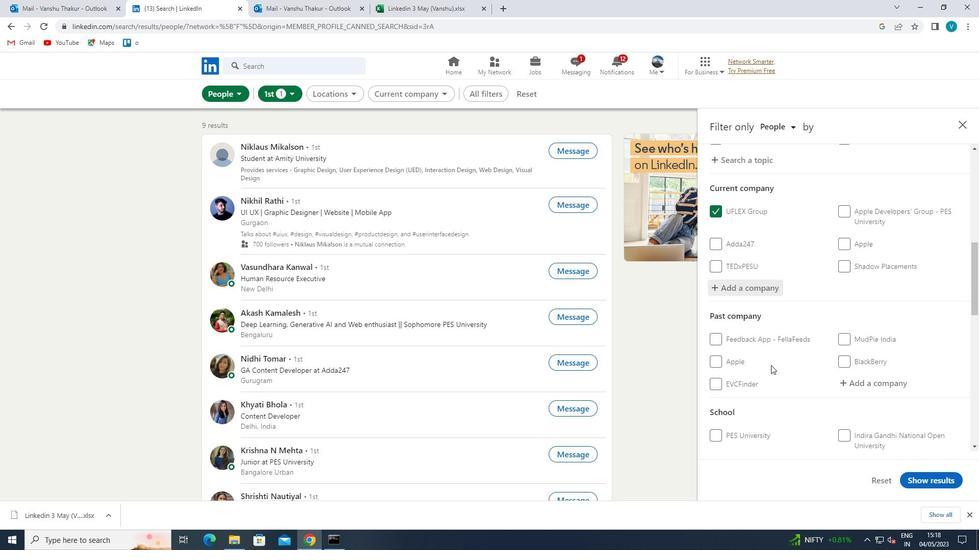 
Action: Mouse scrolled (771, 365) with delta (0, 0)
Screenshot: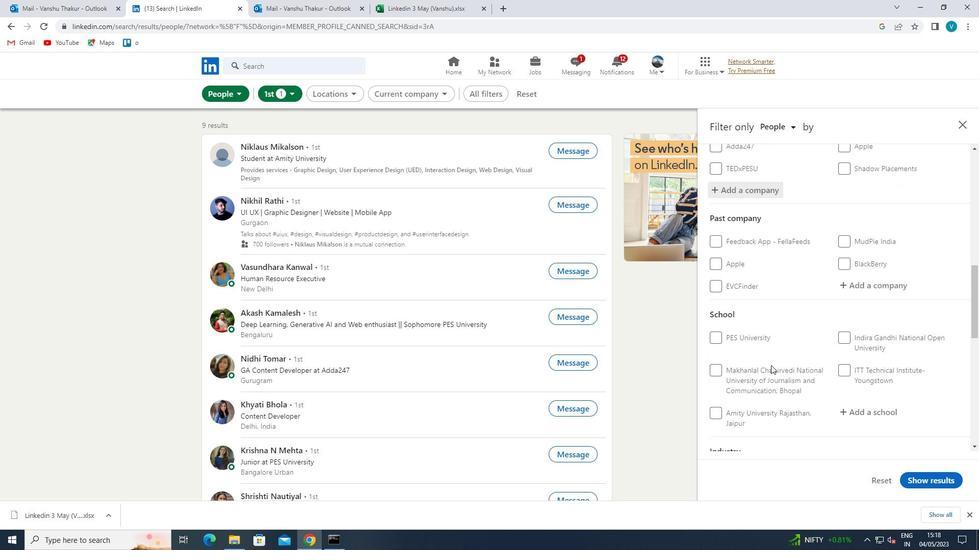 
Action: Mouse moved to (865, 327)
Screenshot: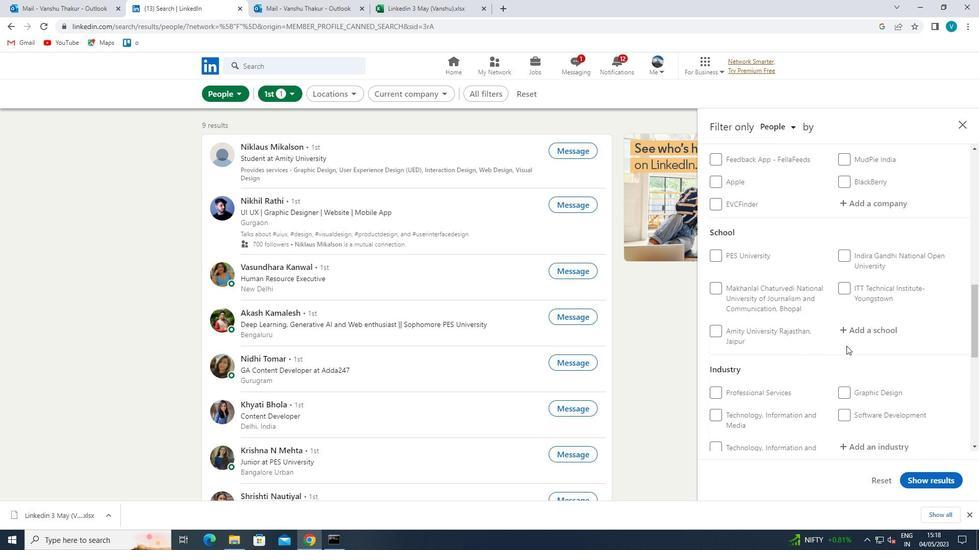 
Action: Mouse pressed left at (865, 327)
Screenshot: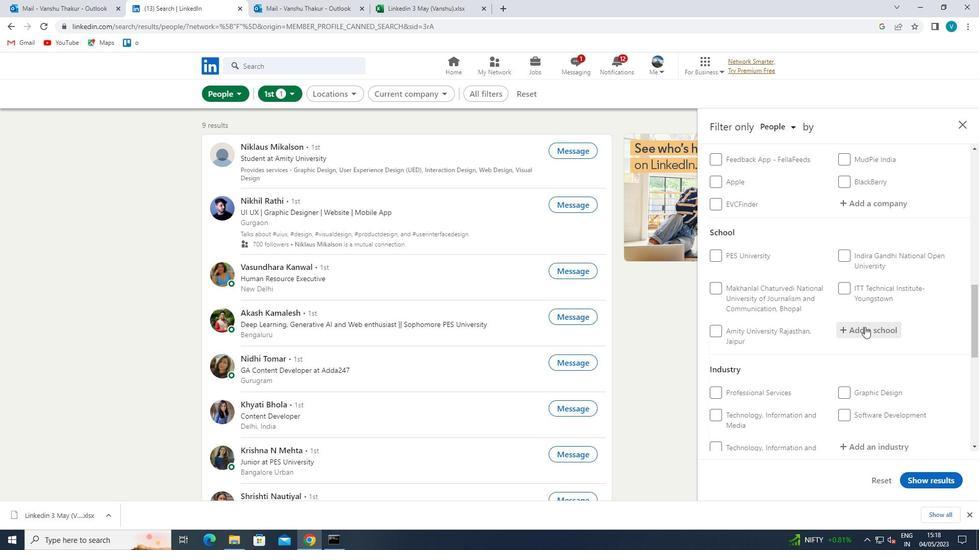 
Action: Key pressed <Key.shift><Key.shift><Key.shift><Key.shift><Key.shift><Key.shift><Key.shift><Key.shift><Key.shift><Key.shift><Key.shift><Key.shift><Key.shift><Key.shift><Key.shift><Key.shift><Key.shift><Key.shift><Key.shift><Key.shift><Key.shift><Key.shift><Key.shift><Key.shift>VIVEKANAD
Screenshot: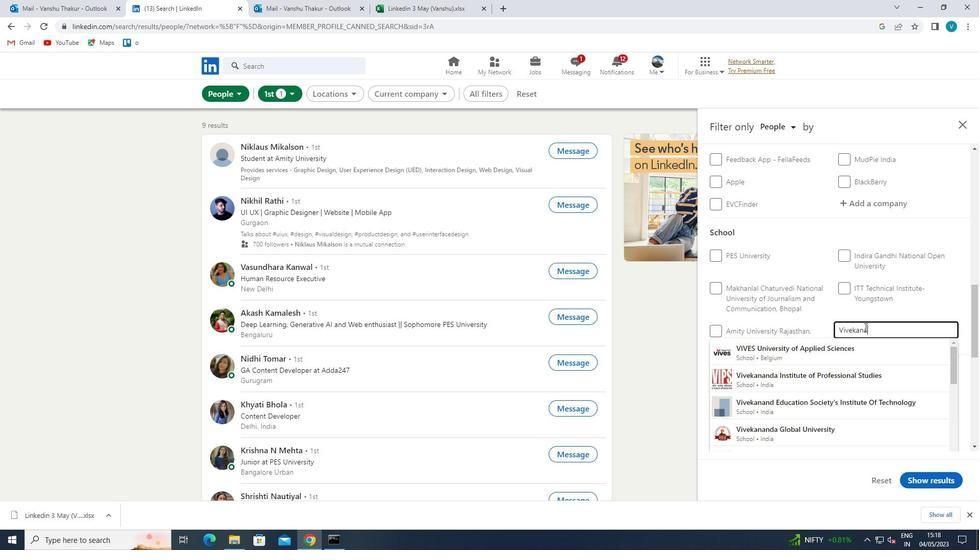 
Action: Mouse moved to (866, 330)
Screenshot: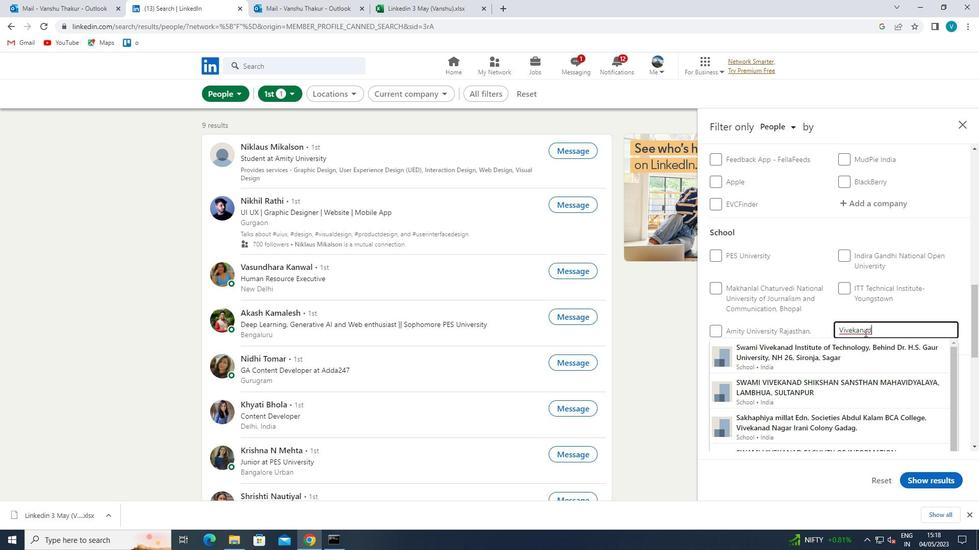 
Action: Mouse pressed left at (866, 330)
Screenshot: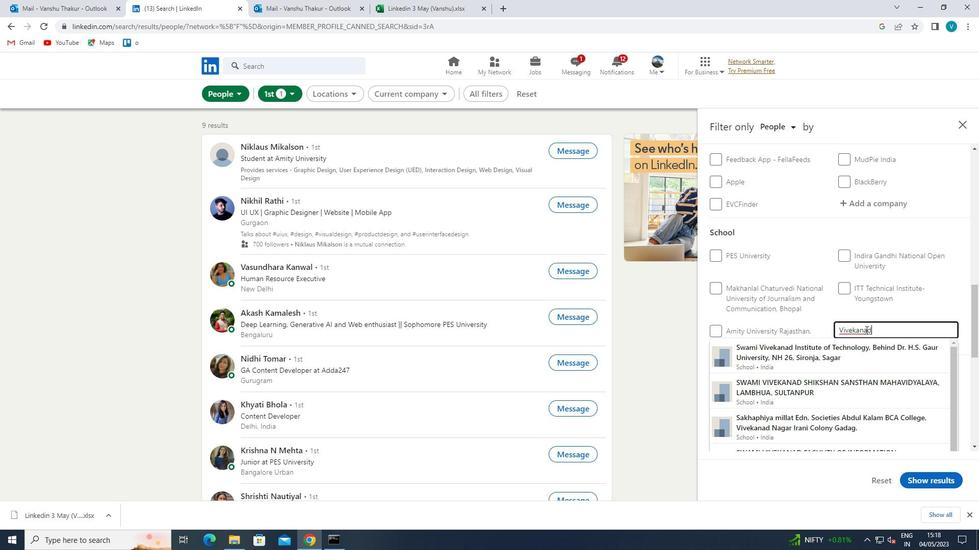 
Action: Mouse moved to (885, 375)
Screenshot: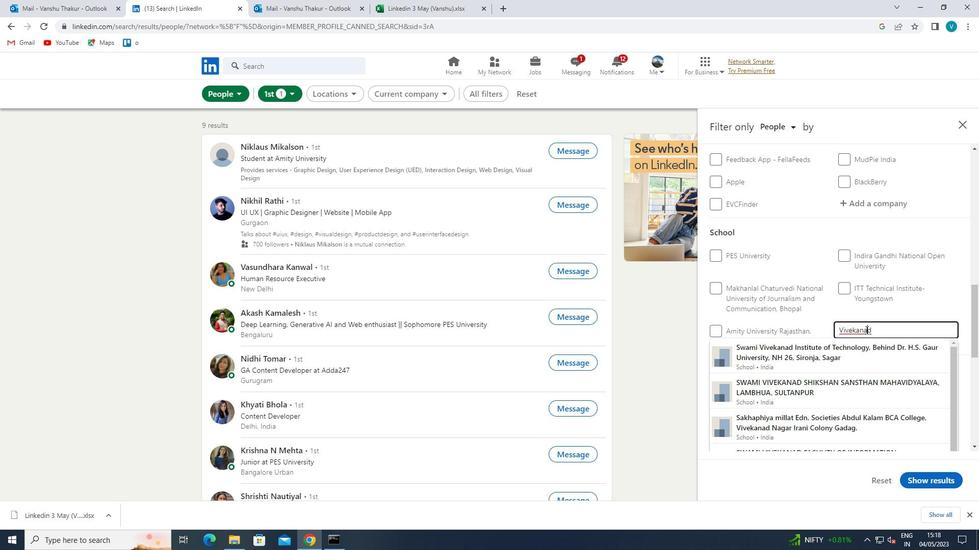 
Action: Key pressed N
Screenshot: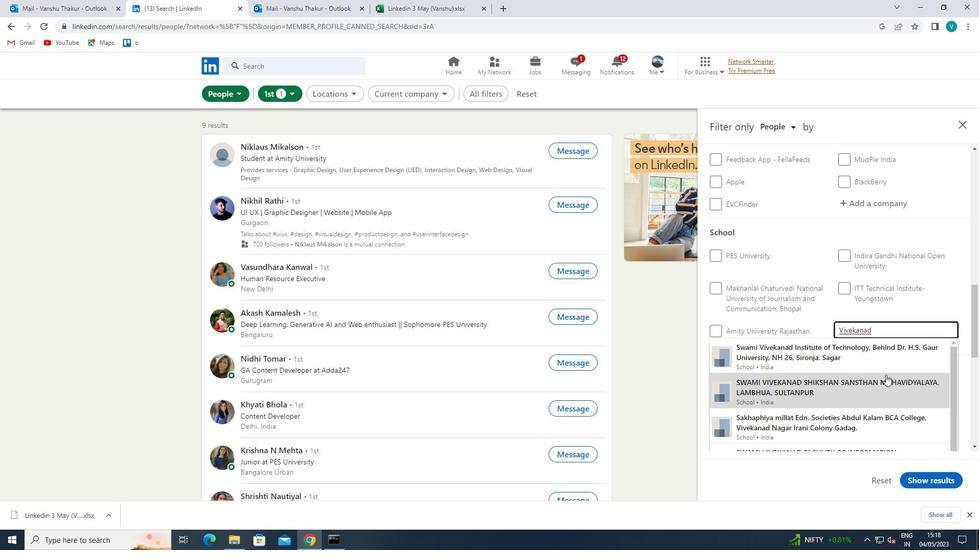 
Action: Mouse moved to (882, 331)
Screenshot: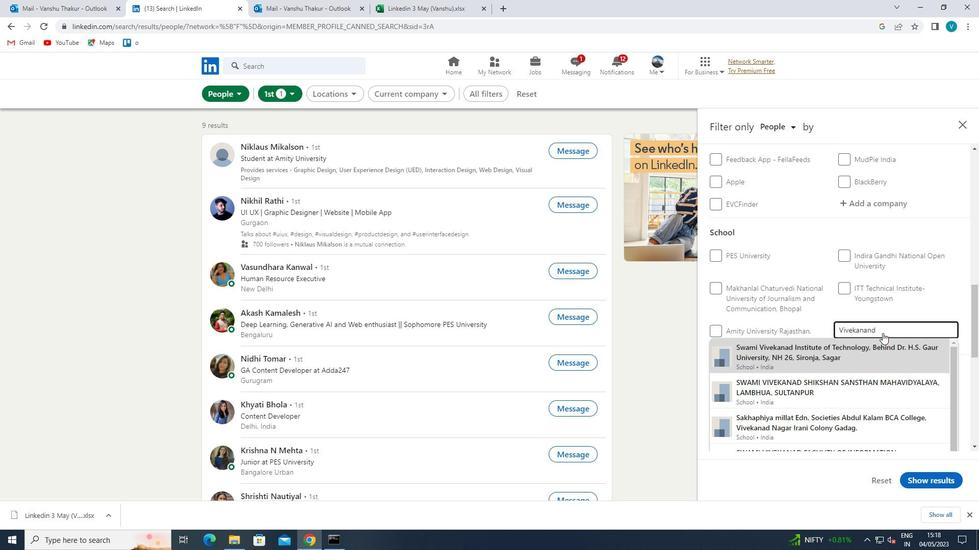 
Action: Mouse pressed left at (882, 331)
Screenshot: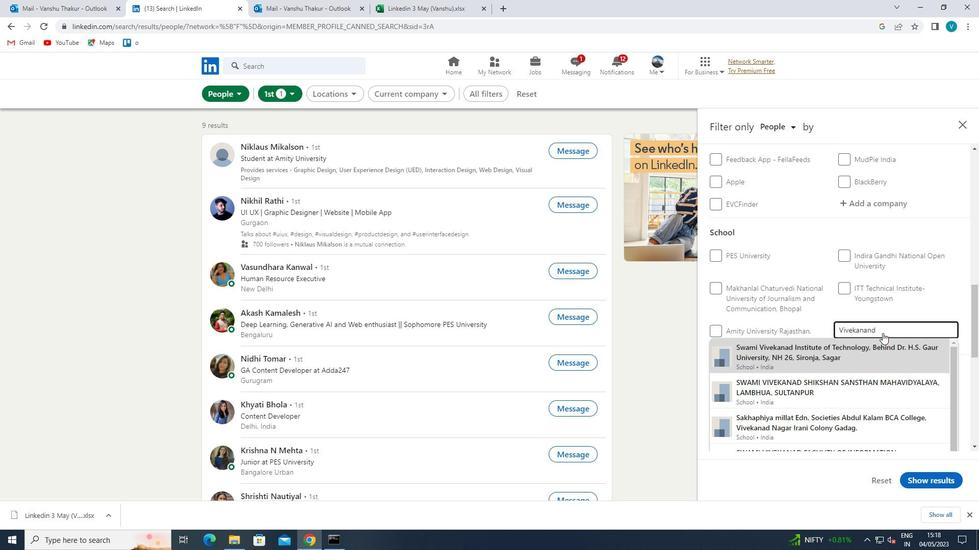 
Action: Mouse moved to (822, 401)
Screenshot: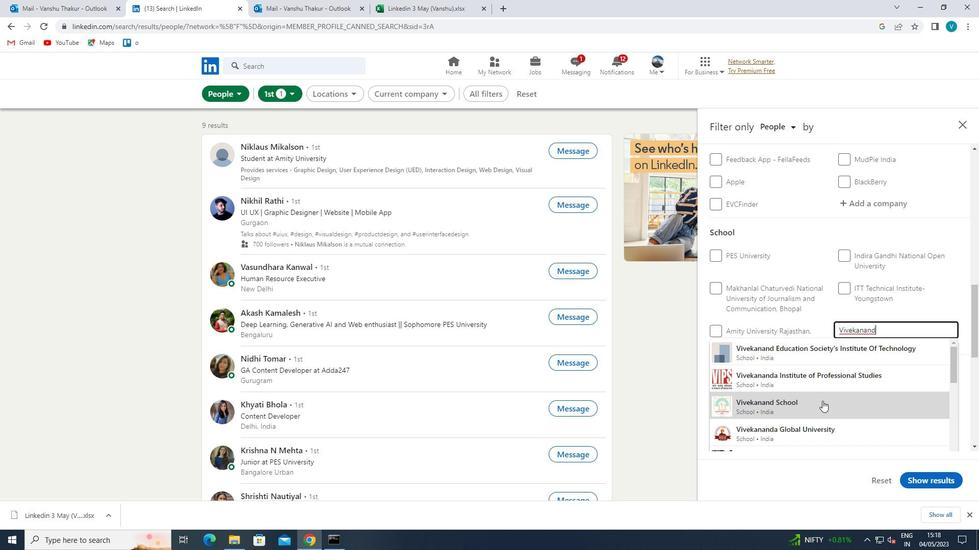 
Action: Mouse pressed left at (822, 401)
Screenshot: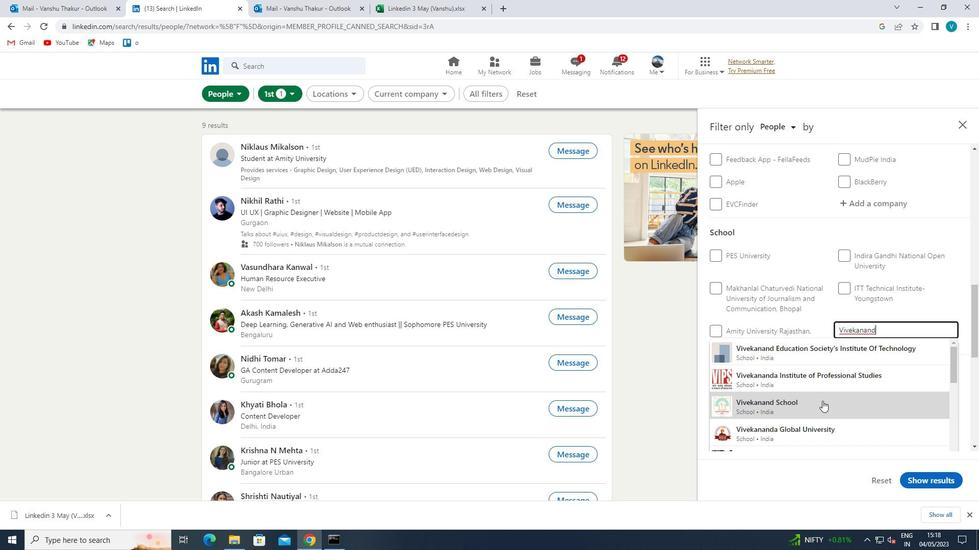 
Action: Mouse scrolled (822, 400) with delta (0, 0)
Screenshot: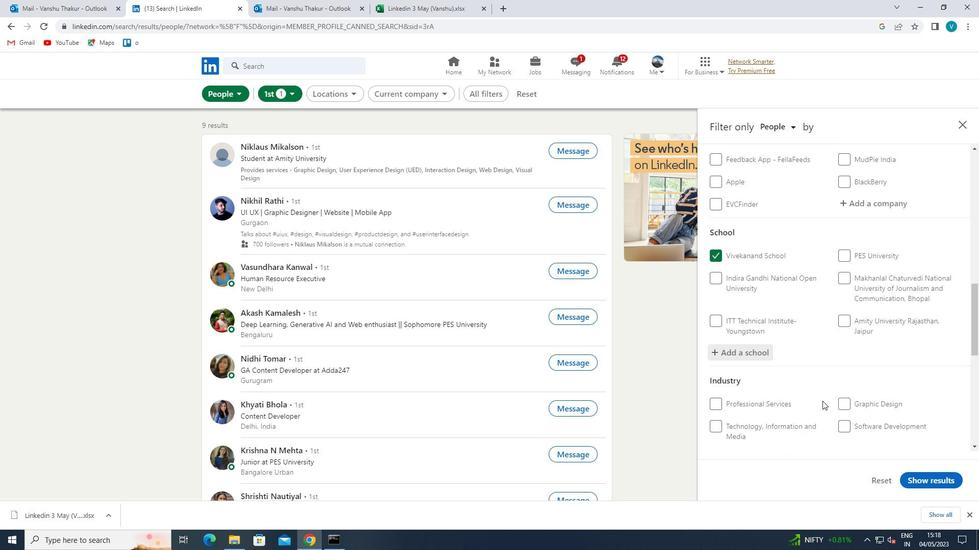 
Action: Mouse moved to (822, 401)
Screenshot: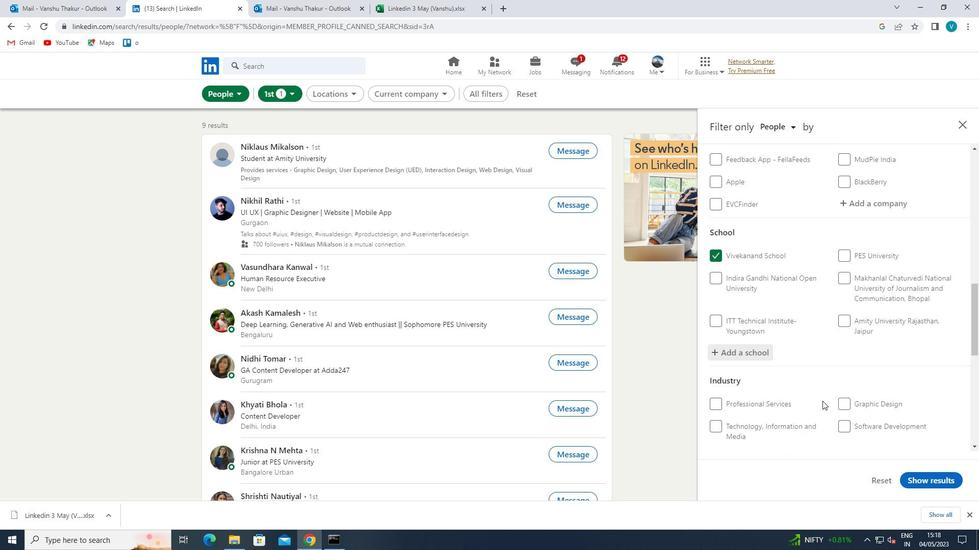 
Action: Mouse scrolled (822, 400) with delta (0, 0)
Screenshot: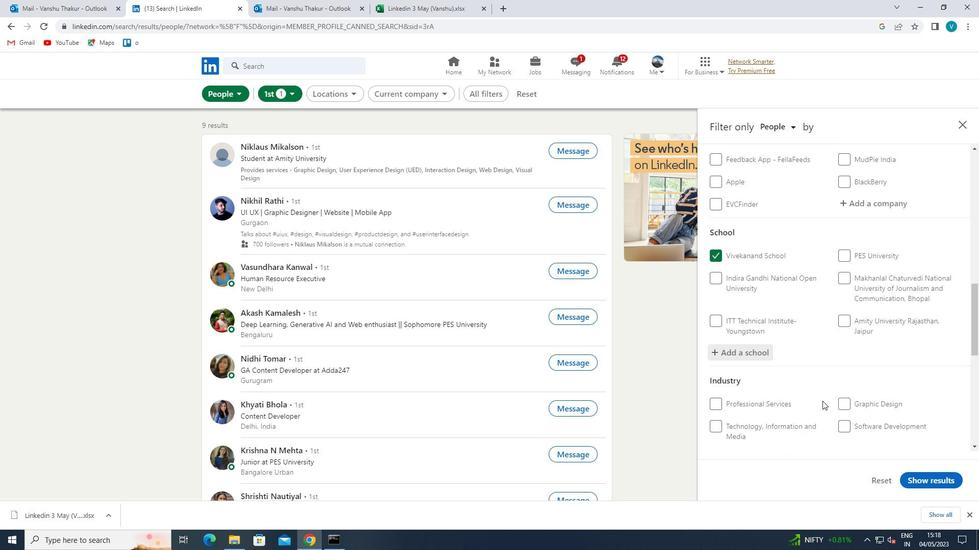 
Action: Mouse moved to (822, 400)
Screenshot: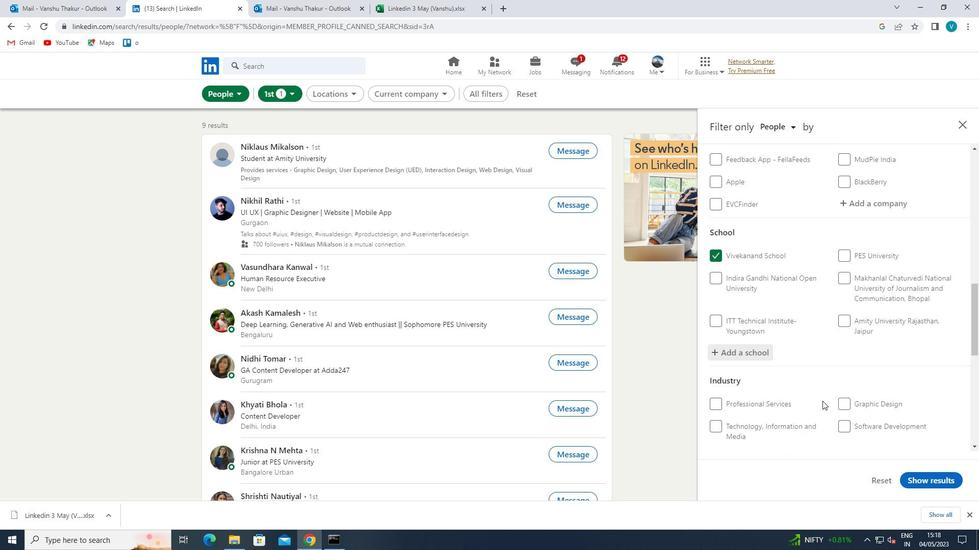 
Action: Mouse scrolled (822, 399) with delta (0, 0)
Screenshot: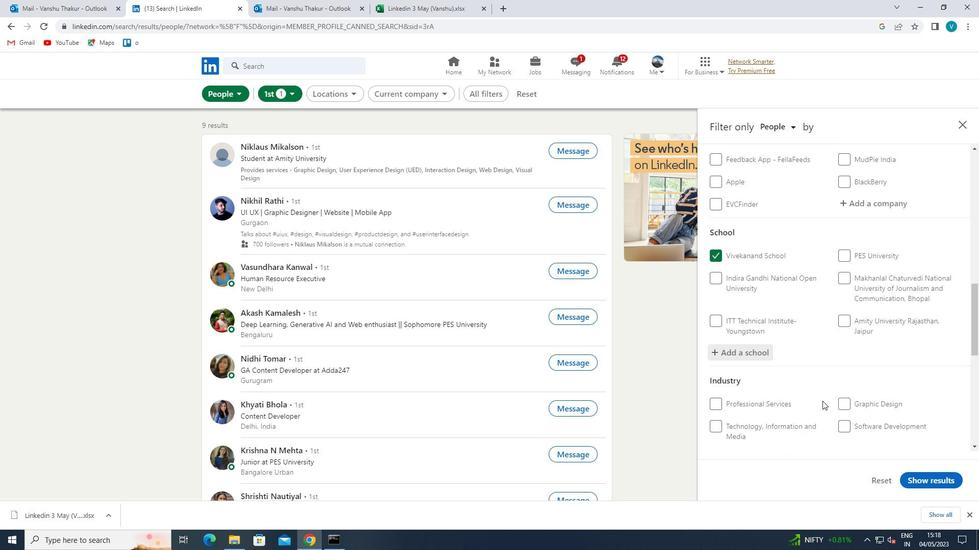 
Action: Mouse moved to (869, 309)
Screenshot: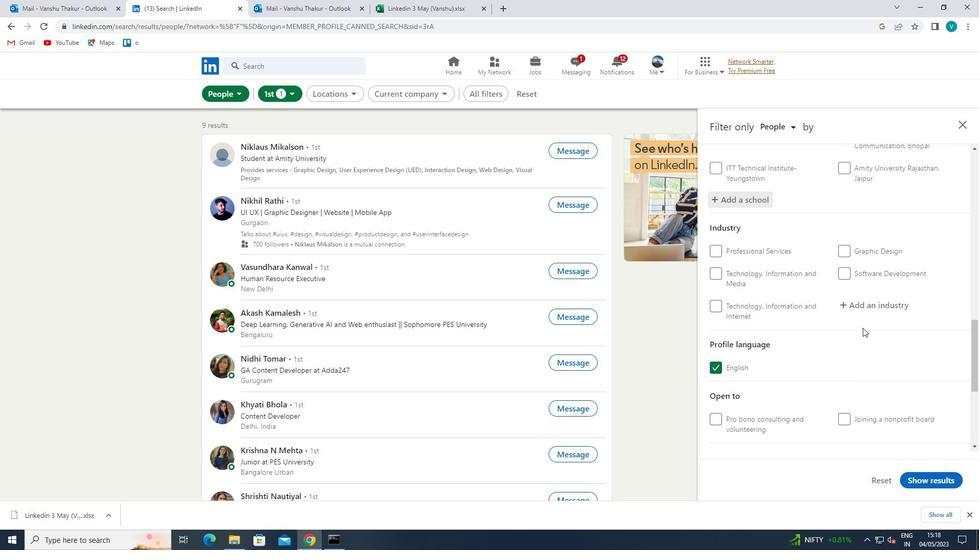 
Action: Mouse pressed left at (869, 309)
Screenshot: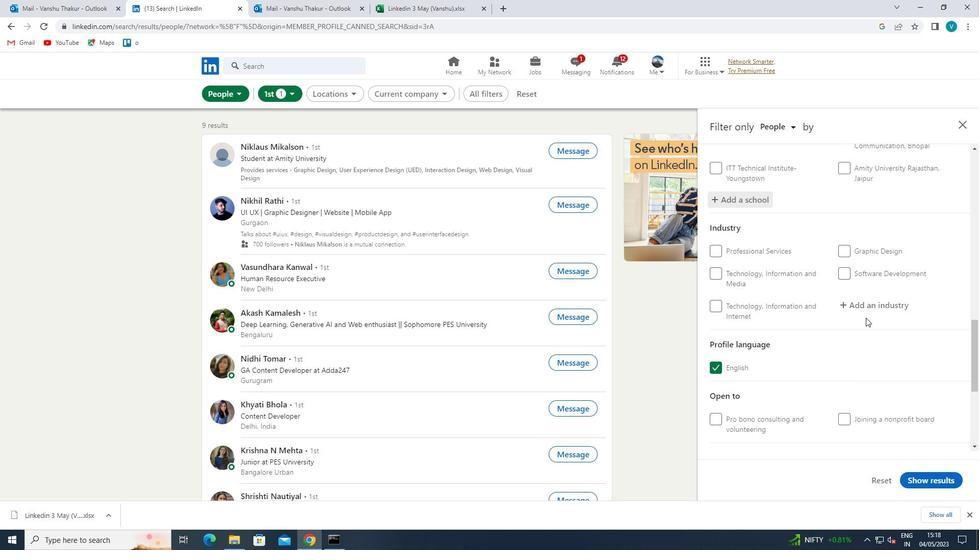 
Action: Key pressed <Key.shift>WIND<Key.space><Key.shift>E
Screenshot: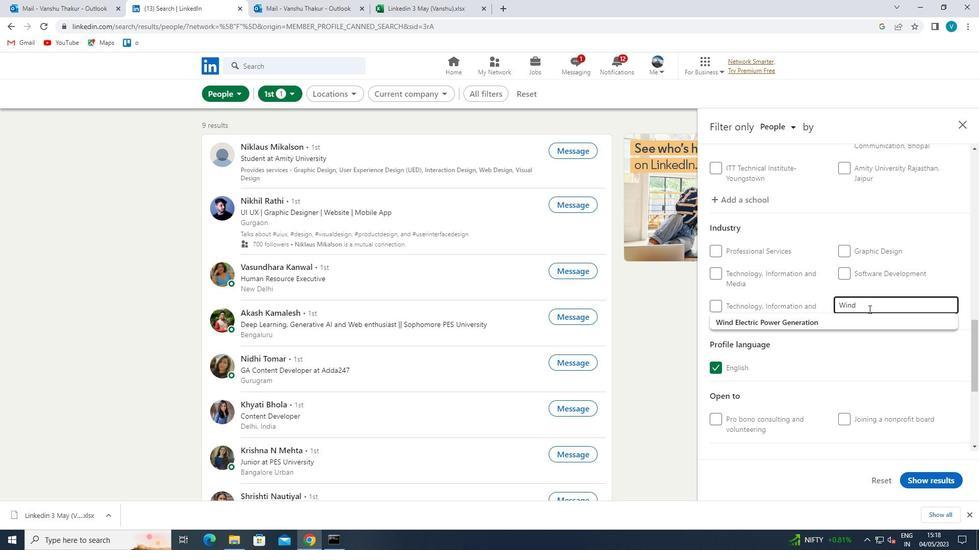 
Action: Mouse moved to (850, 320)
Screenshot: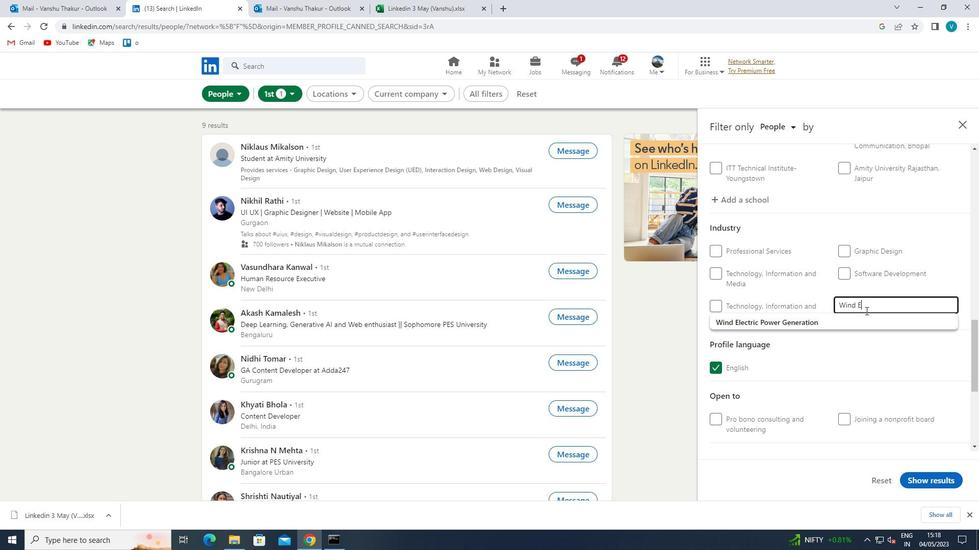 
Action: Mouse pressed left at (850, 320)
Screenshot: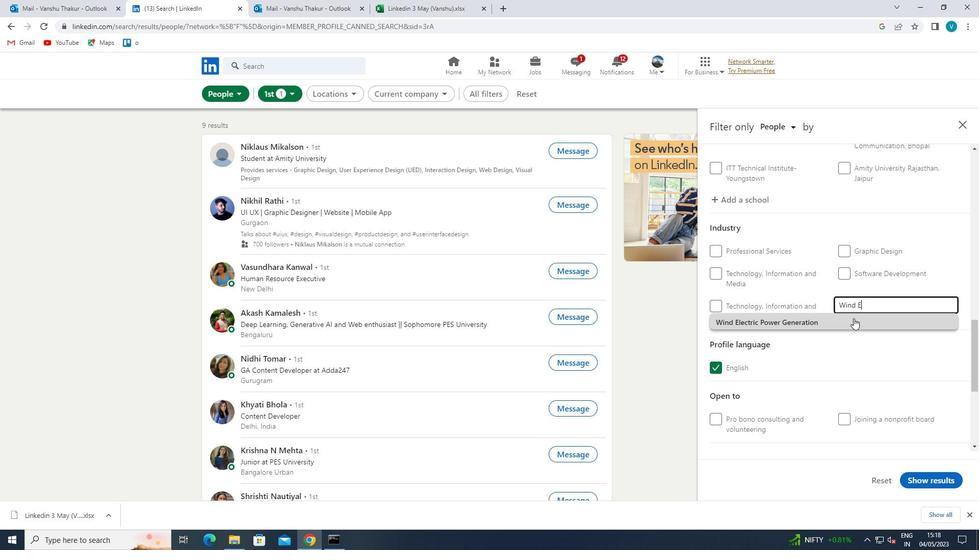
Action: Mouse scrolled (850, 320) with delta (0, 0)
Screenshot: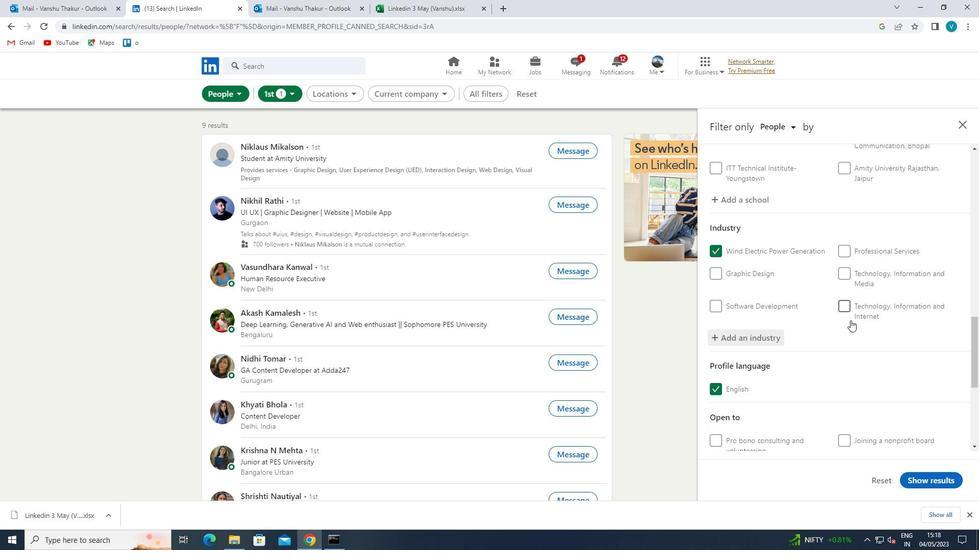 
Action: Mouse scrolled (850, 320) with delta (0, 0)
Screenshot: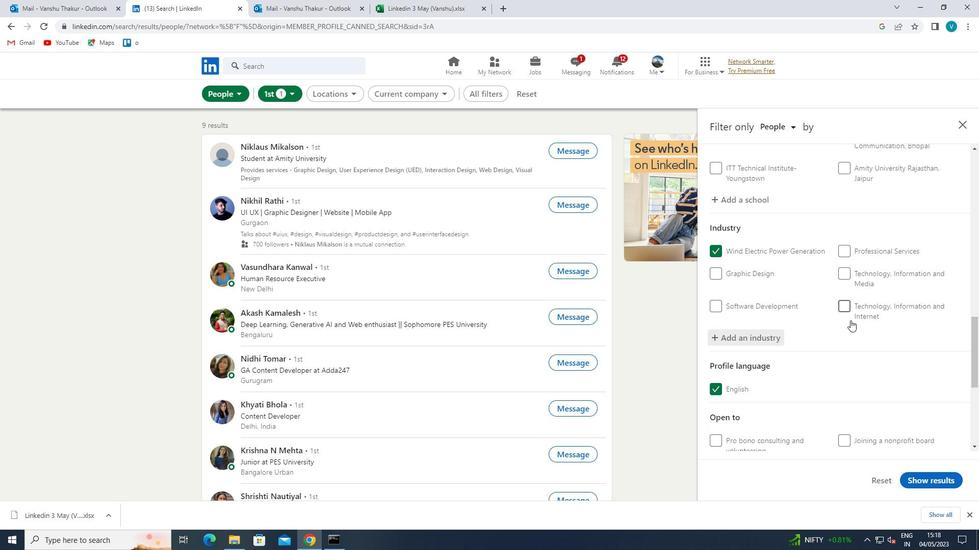 
Action: Mouse scrolled (850, 320) with delta (0, 0)
Screenshot: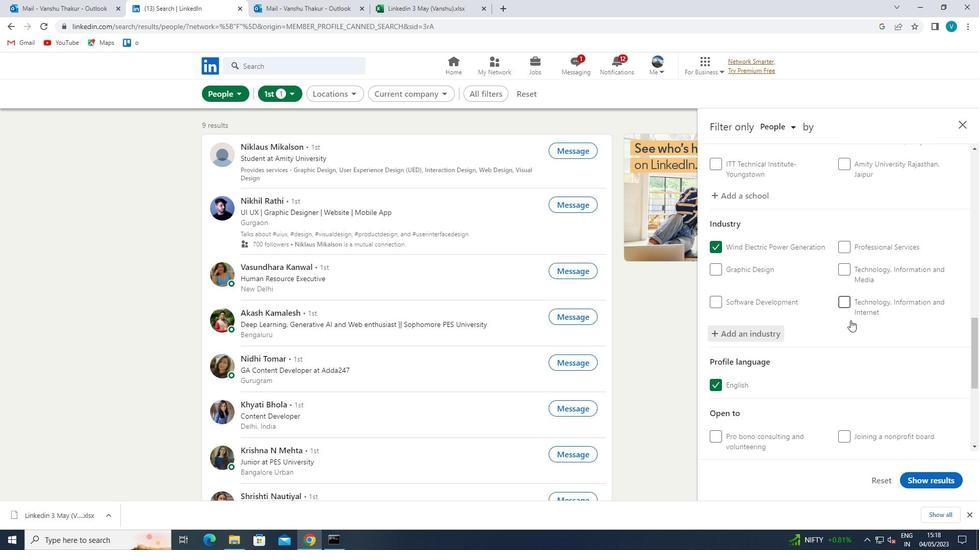 
Action: Mouse scrolled (850, 320) with delta (0, 0)
Screenshot: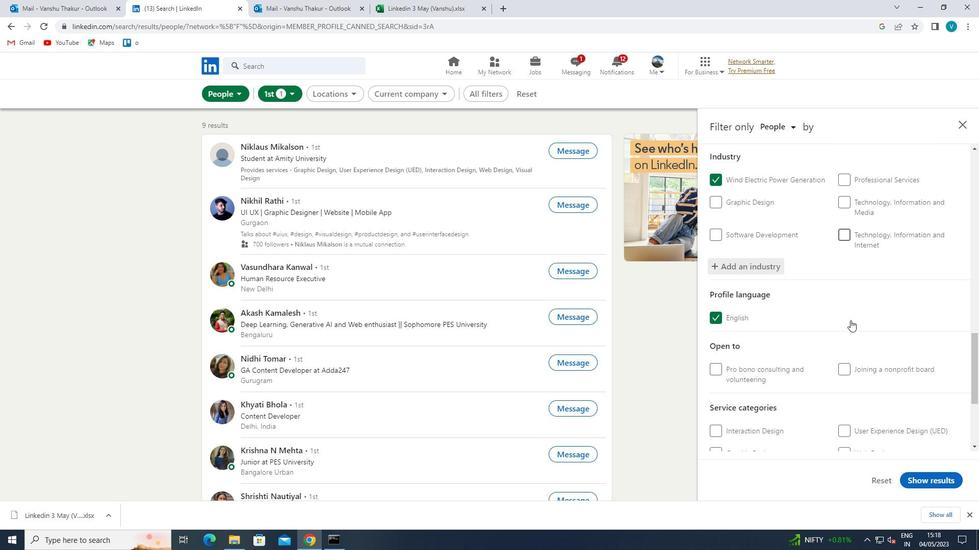 
Action: Mouse scrolled (850, 320) with delta (0, 0)
Screenshot: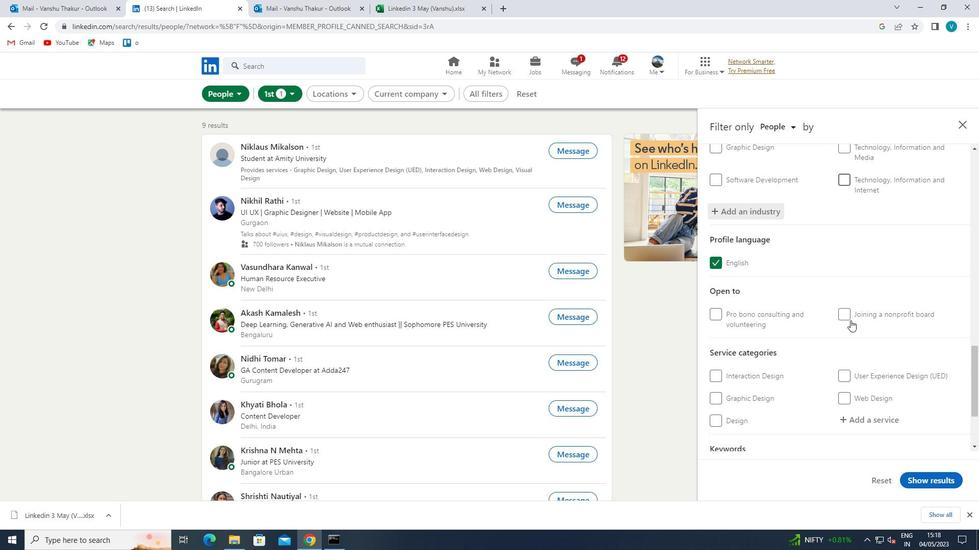 
Action: Mouse moved to (863, 311)
Screenshot: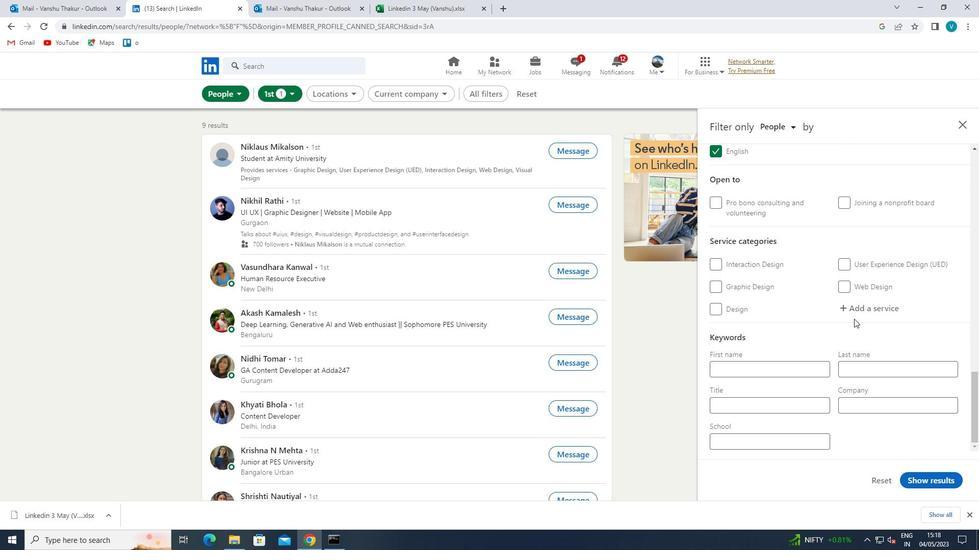 
Action: Mouse pressed left at (863, 311)
Screenshot: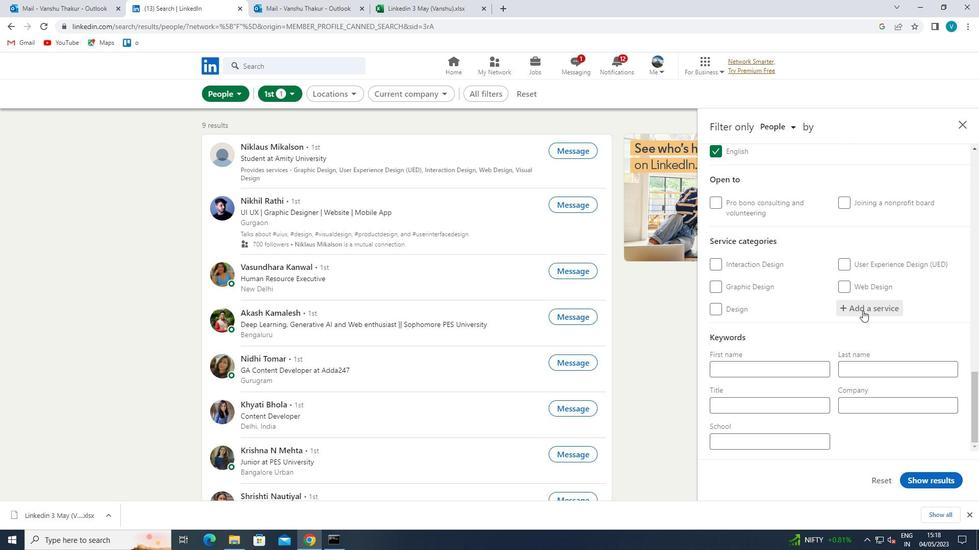 
Action: Mouse moved to (863, 310)
Screenshot: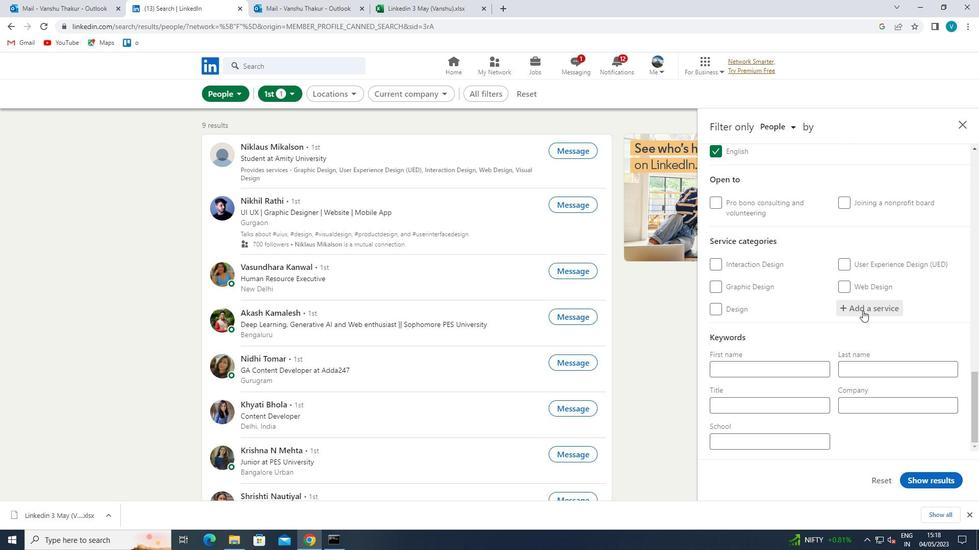 
Action: Key pressed <Key.shift>AUDIO
Screenshot: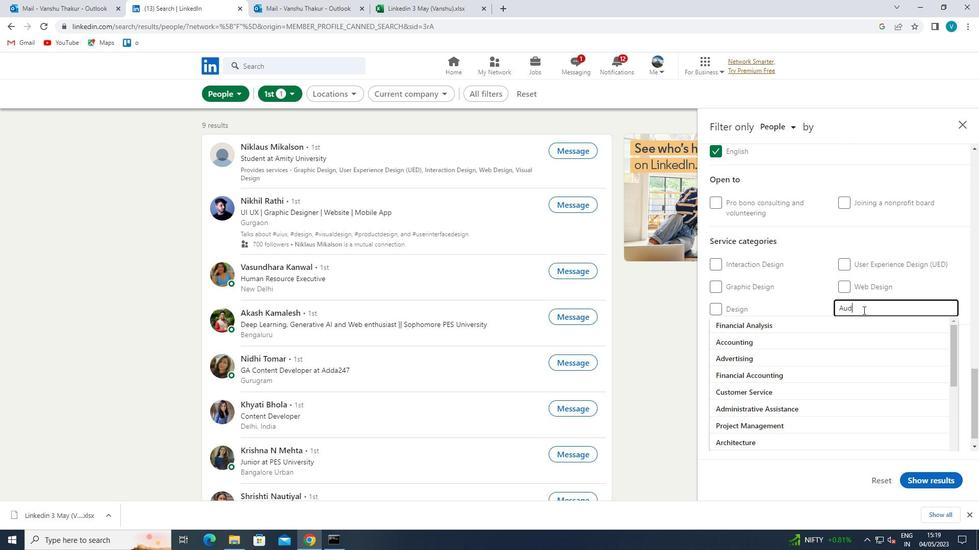 
Action: Mouse moved to (833, 327)
Screenshot: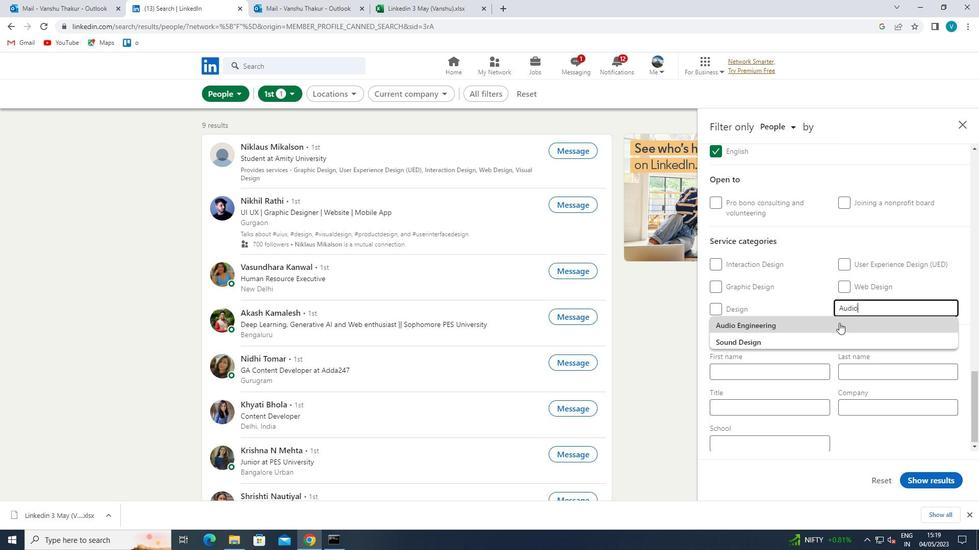 
Action: Mouse pressed left at (833, 327)
Screenshot: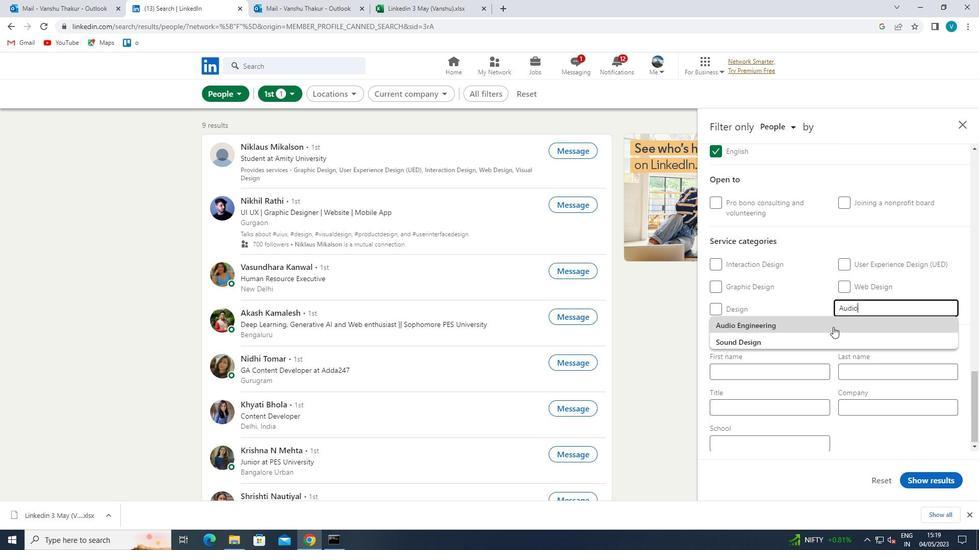 
Action: Mouse moved to (828, 331)
Screenshot: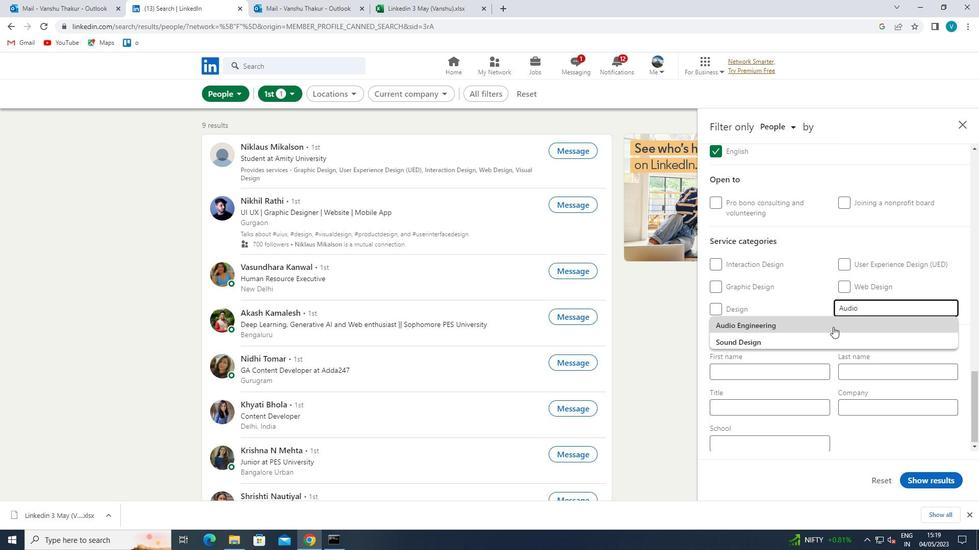 
Action: Mouse scrolled (828, 330) with delta (0, 0)
Screenshot: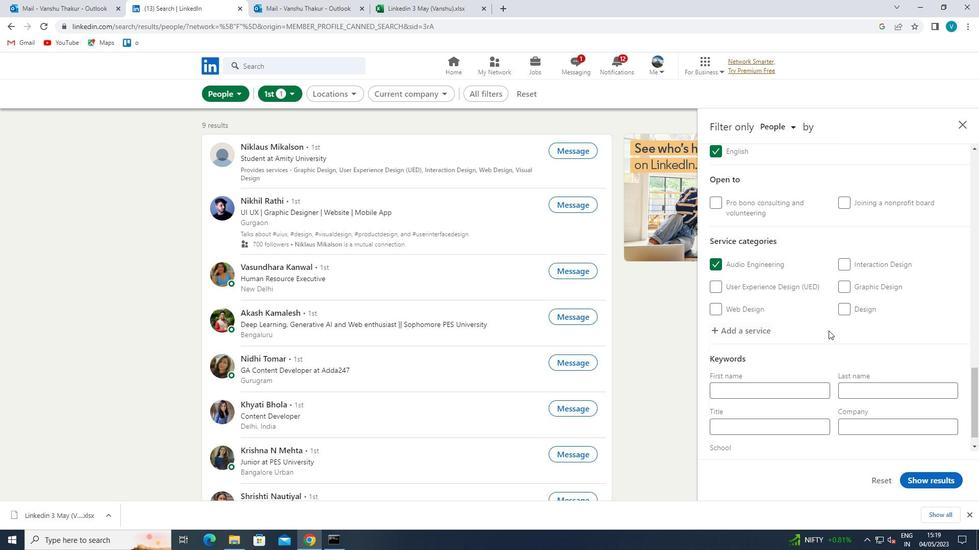 
Action: Mouse scrolled (828, 330) with delta (0, 0)
Screenshot: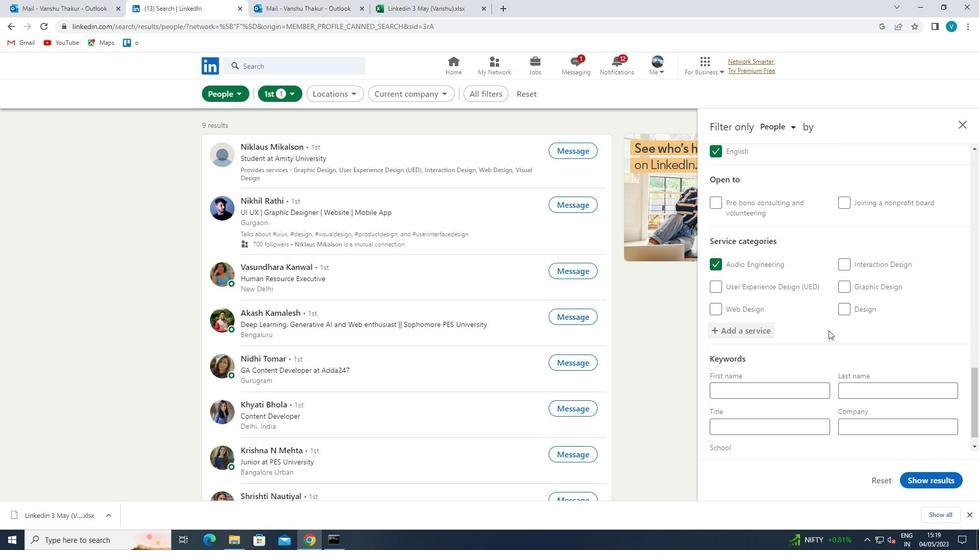 
Action: Mouse scrolled (828, 330) with delta (0, 0)
Screenshot: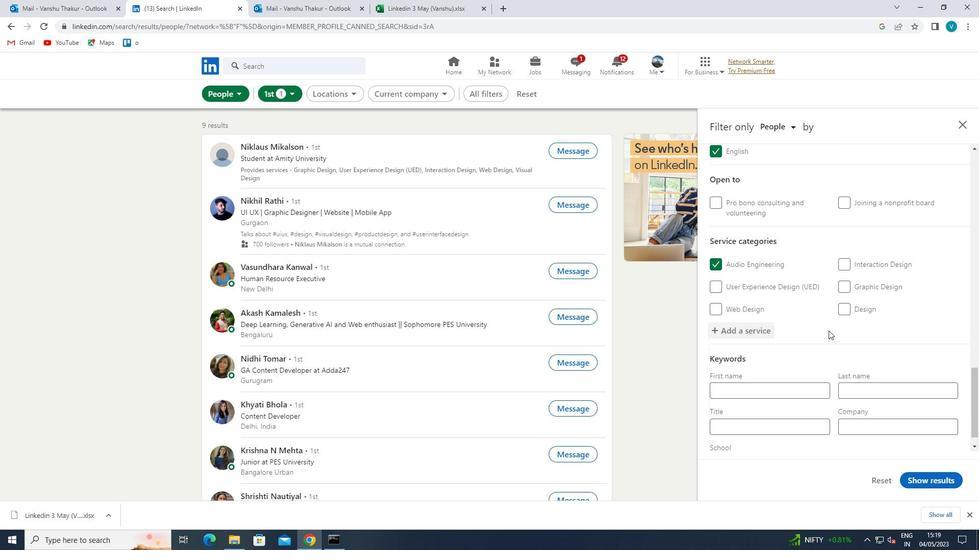 
Action: Mouse moved to (828, 331)
Screenshot: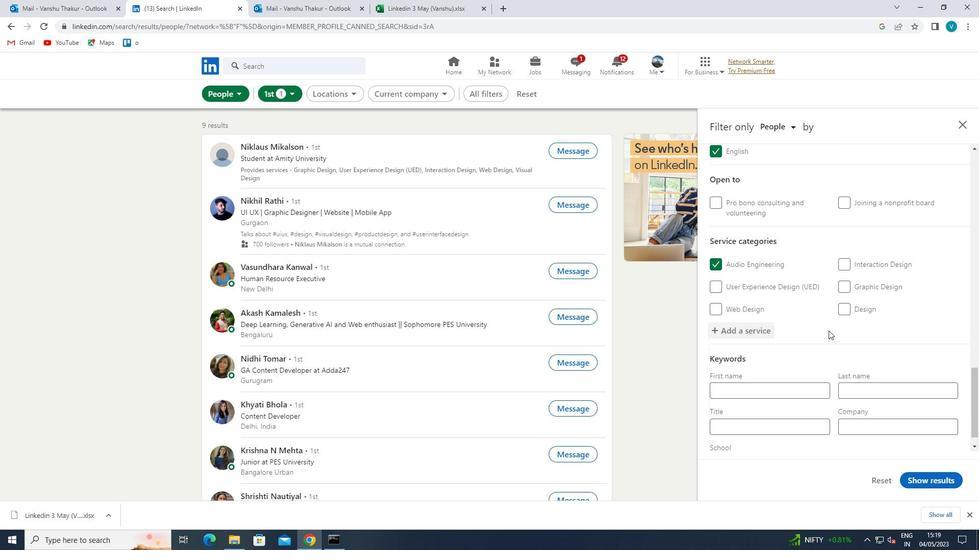 
Action: Mouse scrolled (828, 331) with delta (0, 0)
Screenshot: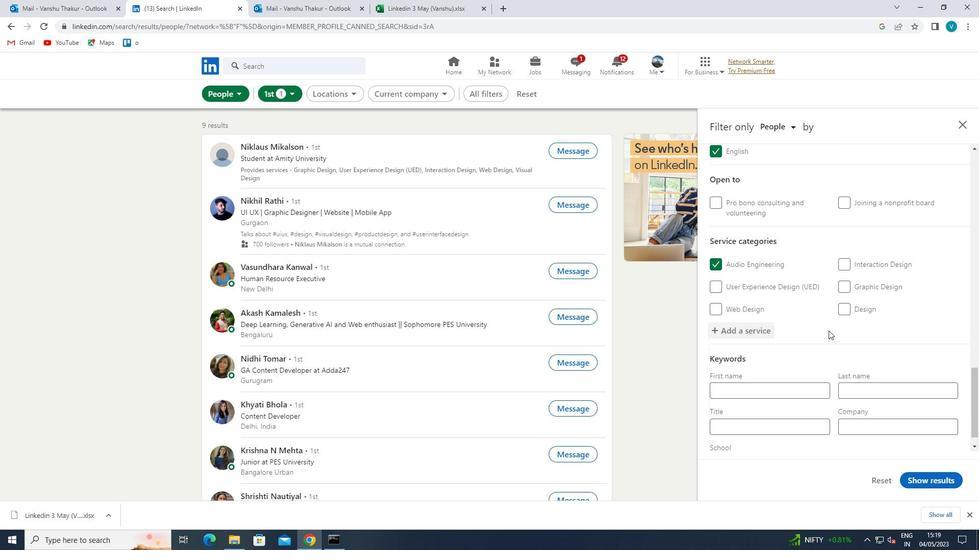 
Action: Mouse moved to (827, 331)
Screenshot: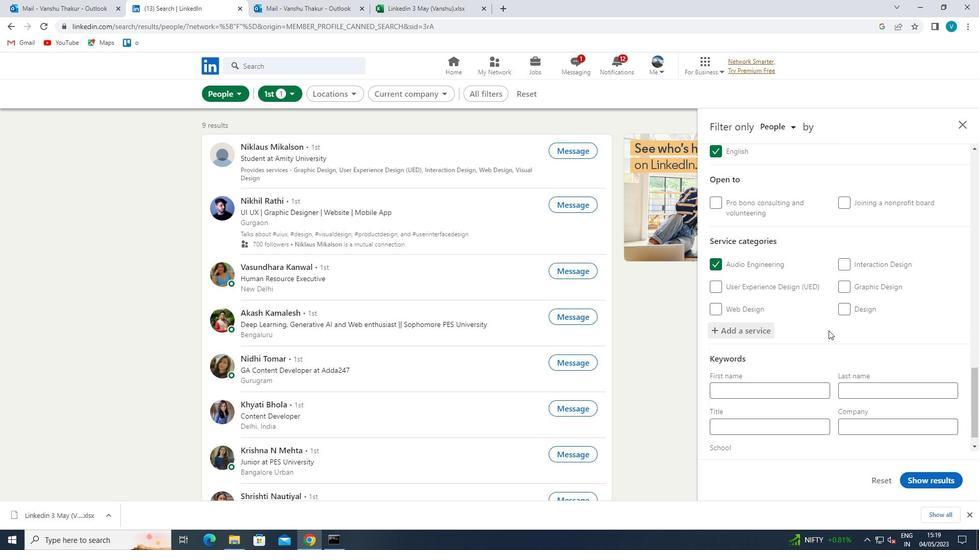 
Action: Mouse scrolled (827, 331) with delta (0, 0)
Screenshot: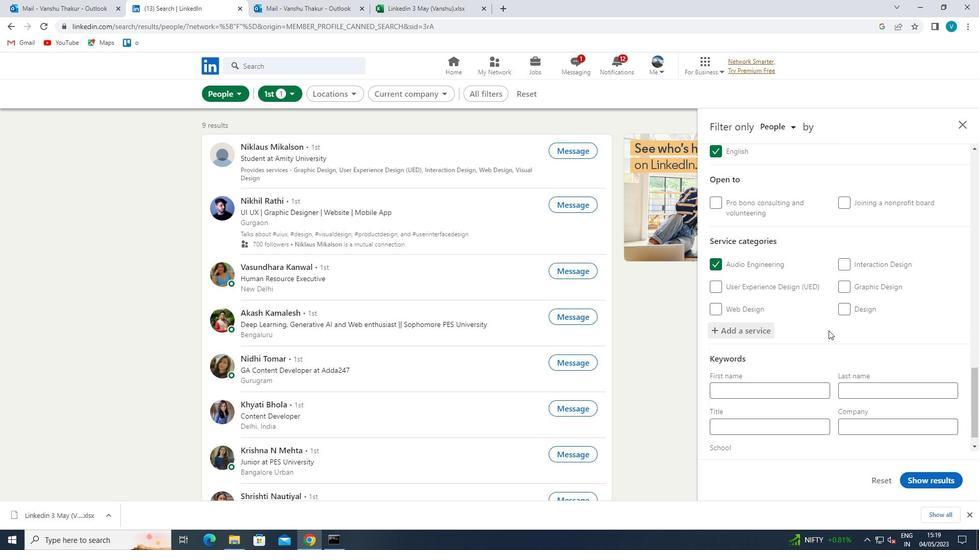 
Action: Mouse moved to (806, 409)
Screenshot: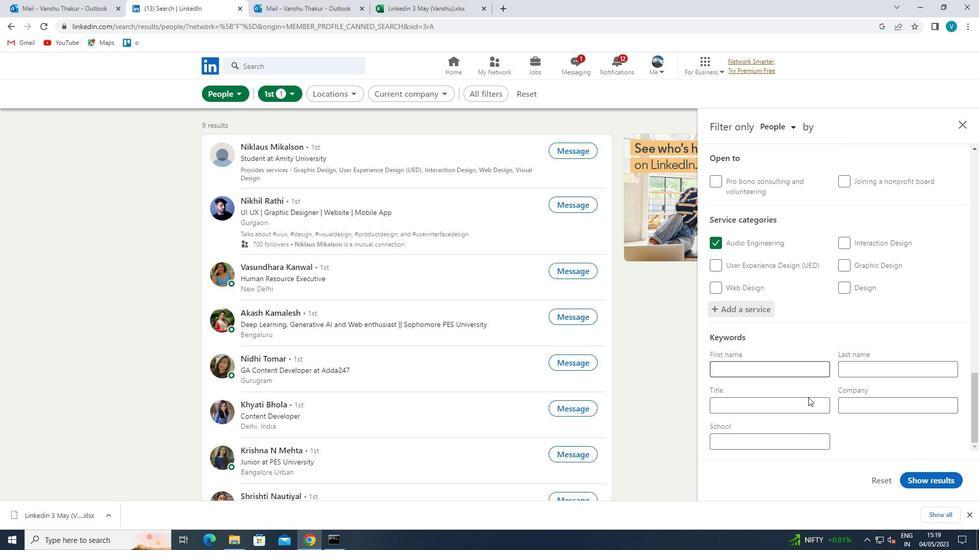 
Action: Mouse pressed left at (806, 409)
Screenshot: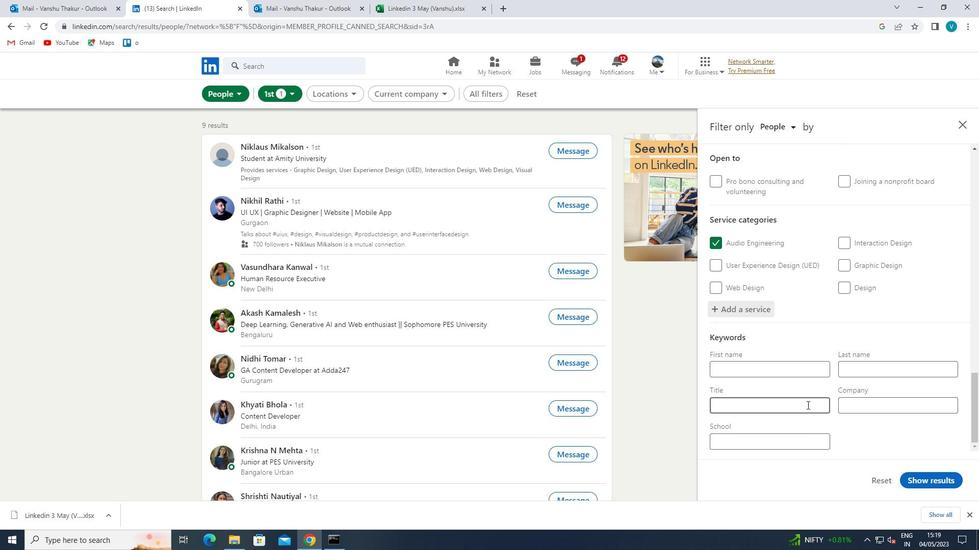 
Action: Key pressed <Key.shift><Key.shift><Key.shift><Key.shift><Key.shift><Key.shift>CEO<Key.space>
Screenshot: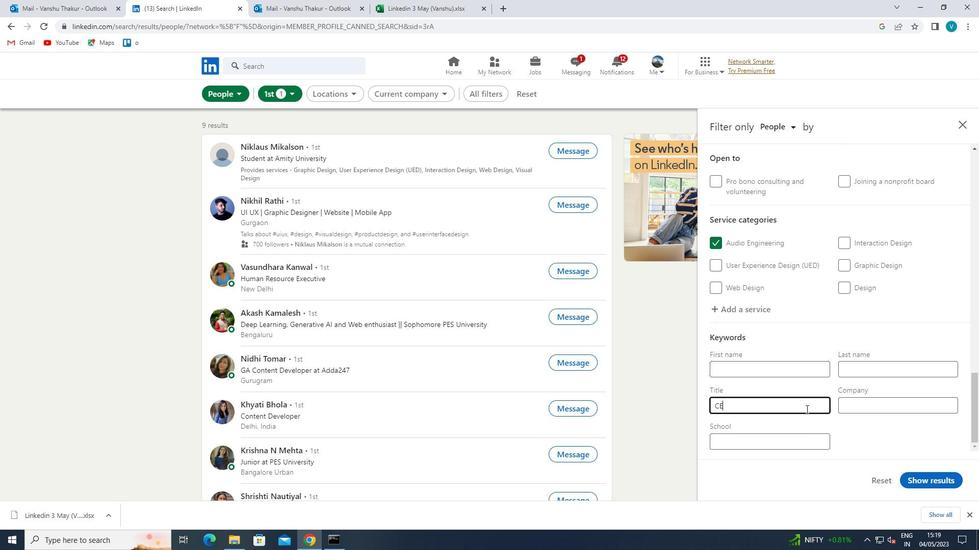 
Action: Mouse moved to (945, 483)
Screenshot: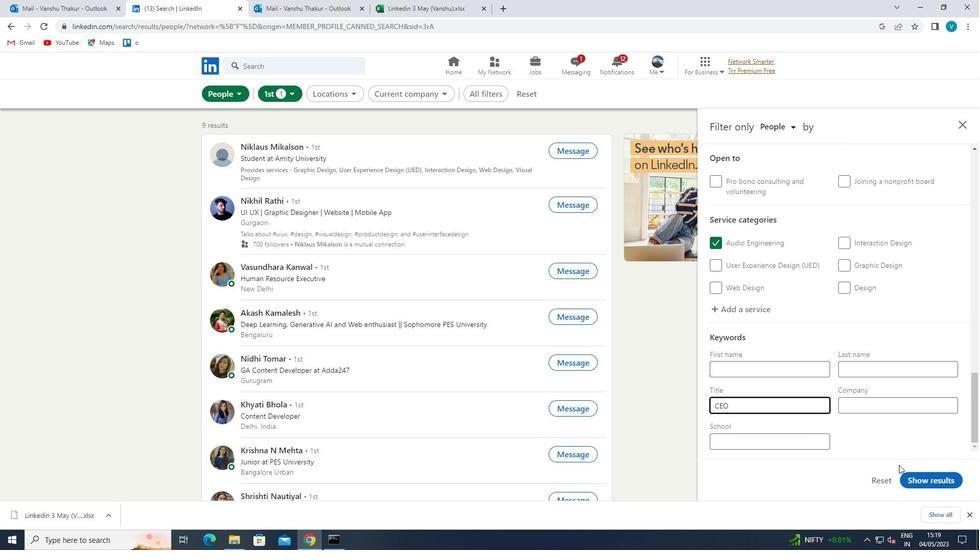 
Action: Mouse pressed left at (945, 483)
Screenshot: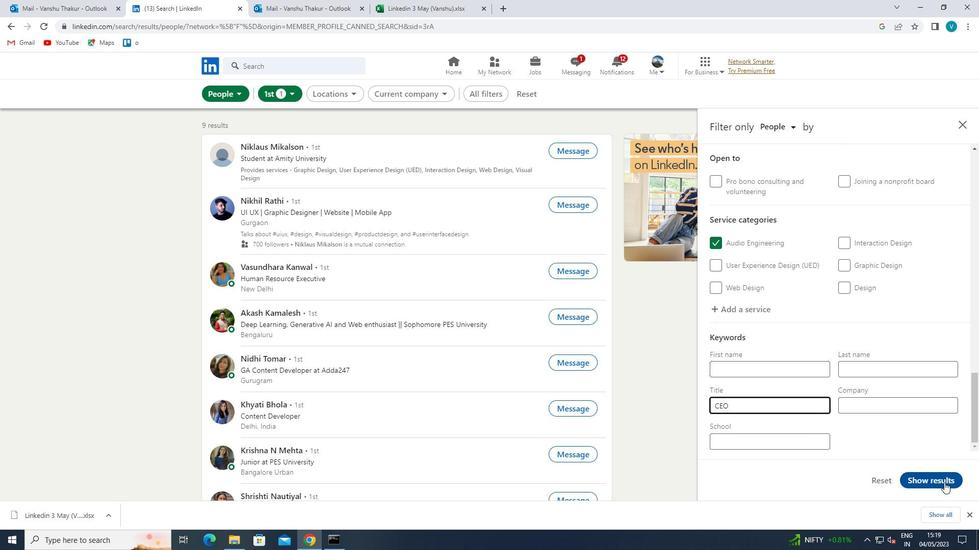 
Action: Mouse moved to (935, 478)
Screenshot: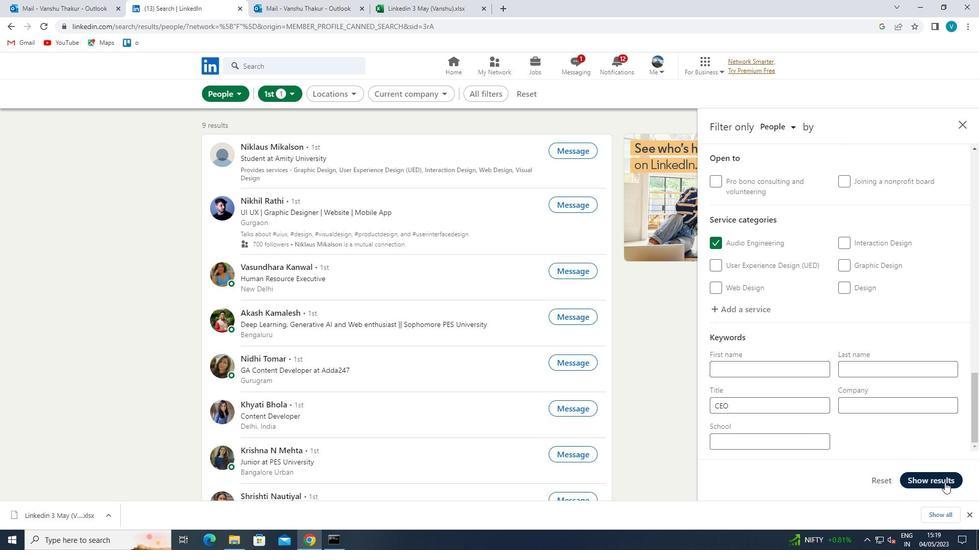 
